 Task: Look for space in Liège, Belgium from 4th August, 2023 to 8th August, 2023 for 1 adult in price range Rs.10000 to Rs.15000. Place can be private room with 1  bedroom having 1 bed and 1 bathroom. Amenities needed are: heating, . Booking option can be shelf check-in. Required host language is English.
Action: Mouse moved to (443, 118)
Screenshot: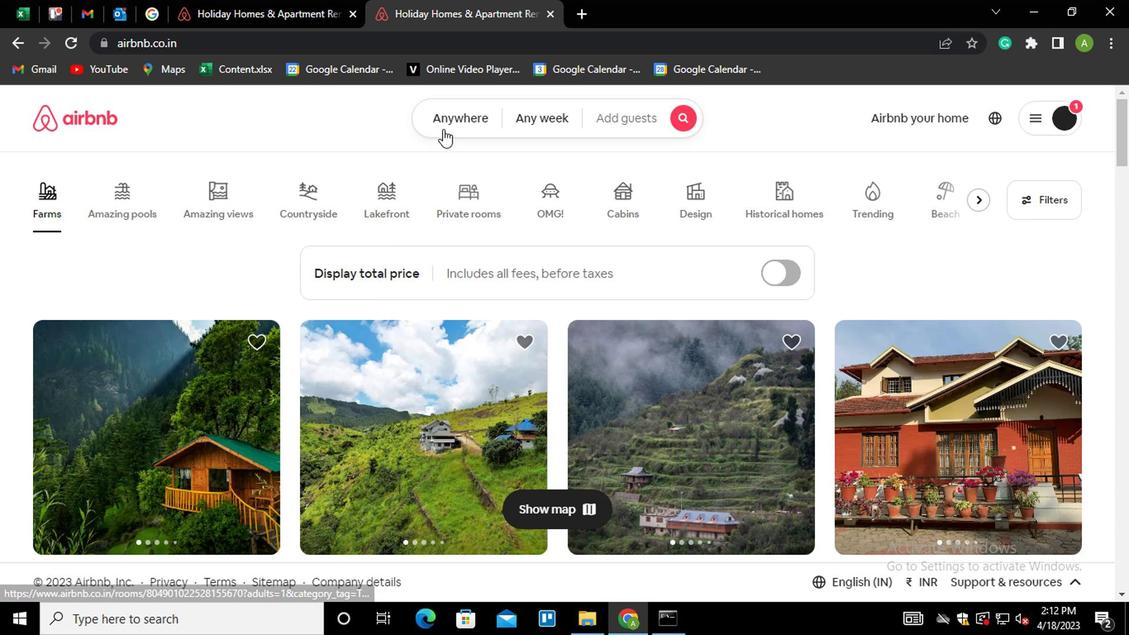 
Action: Mouse pressed left at (443, 118)
Screenshot: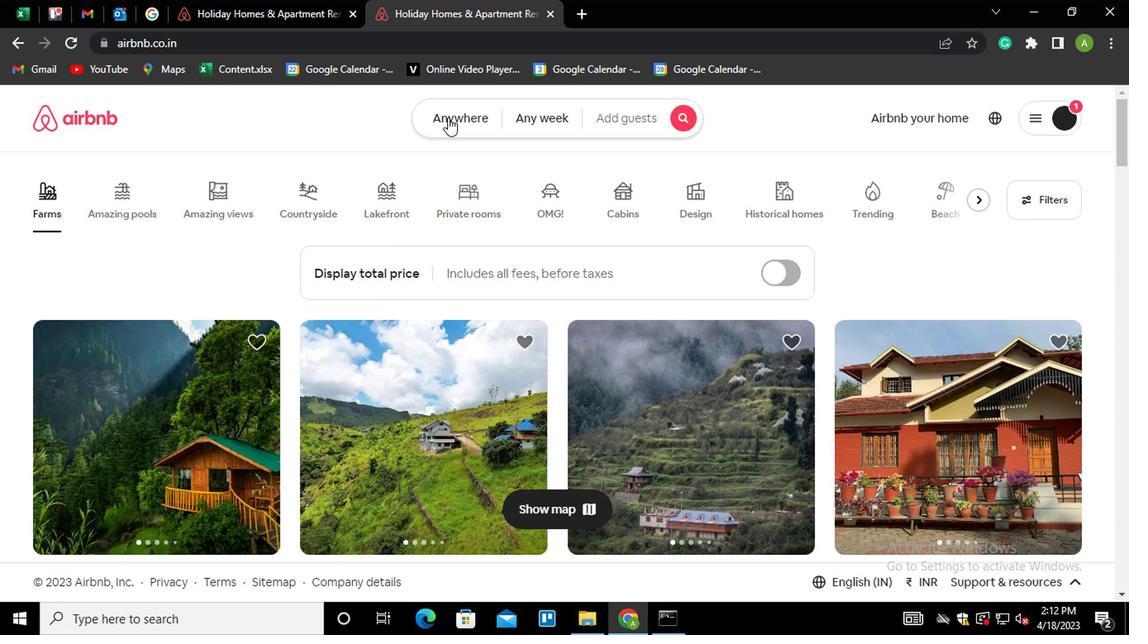 
Action: Mouse moved to (413, 184)
Screenshot: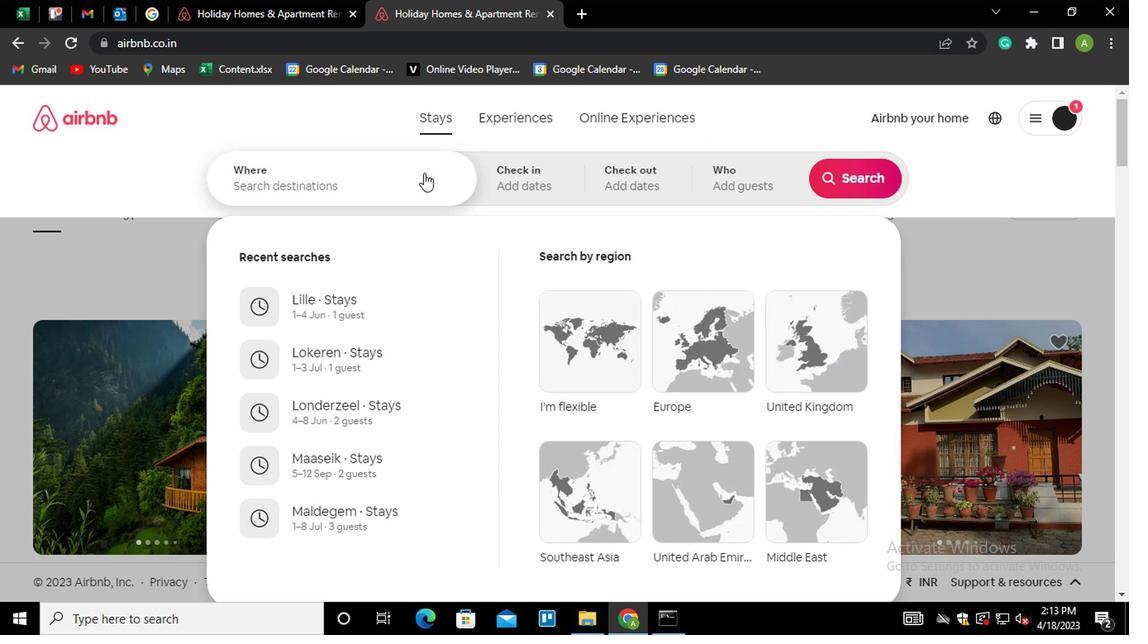 
Action: Mouse pressed left at (413, 184)
Screenshot: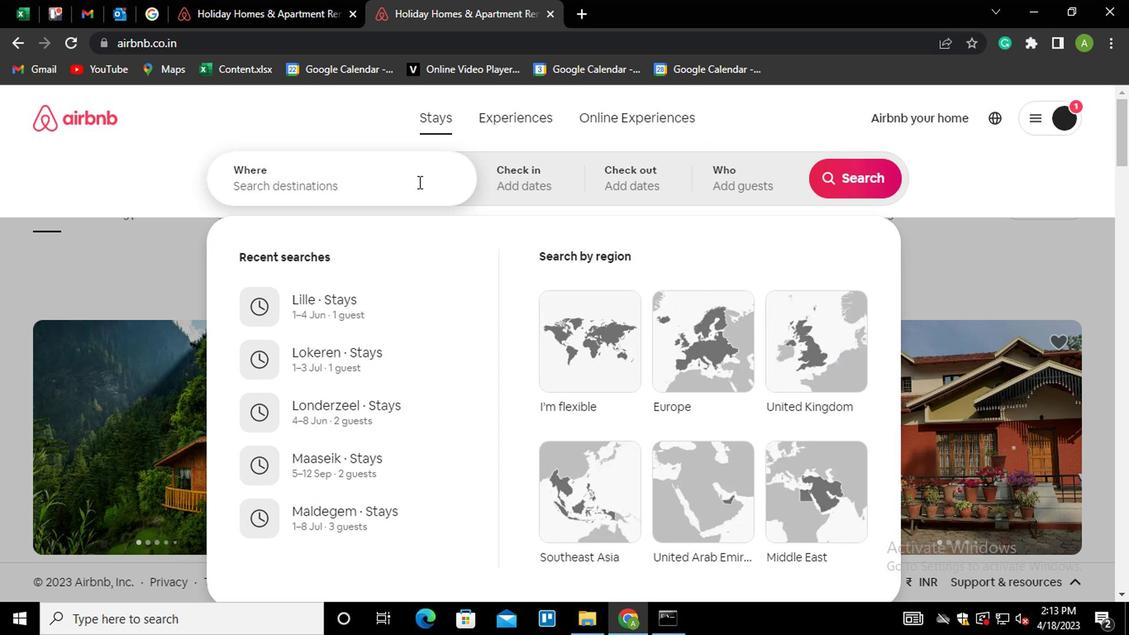 
Action: Key pressed <Key.shift_r>Liege
Screenshot: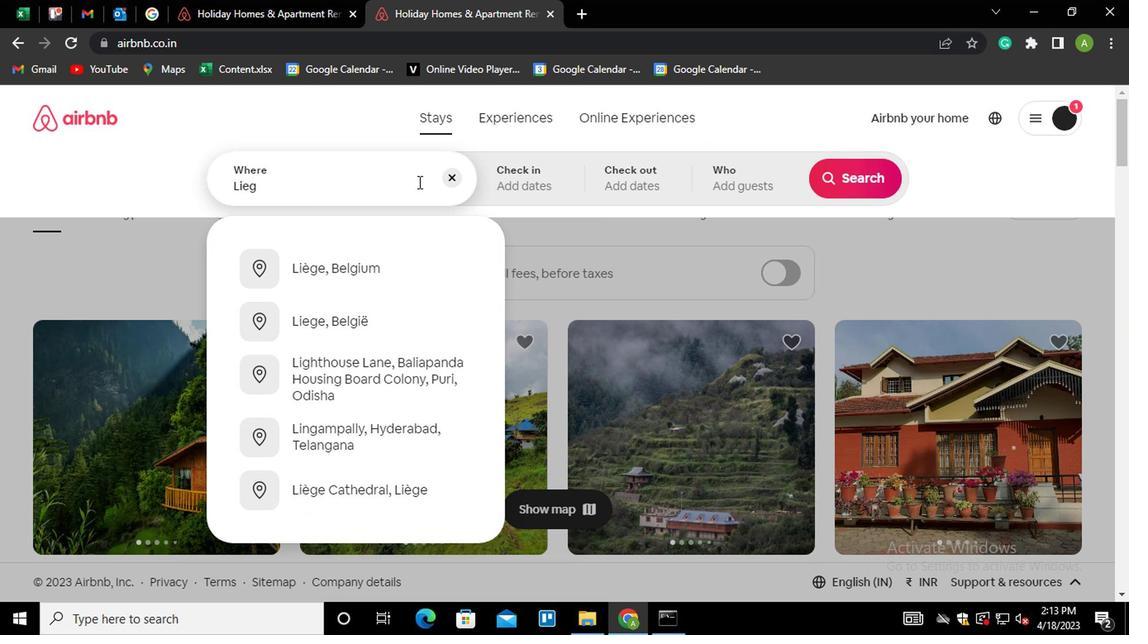 
Action: Mouse moved to (363, 265)
Screenshot: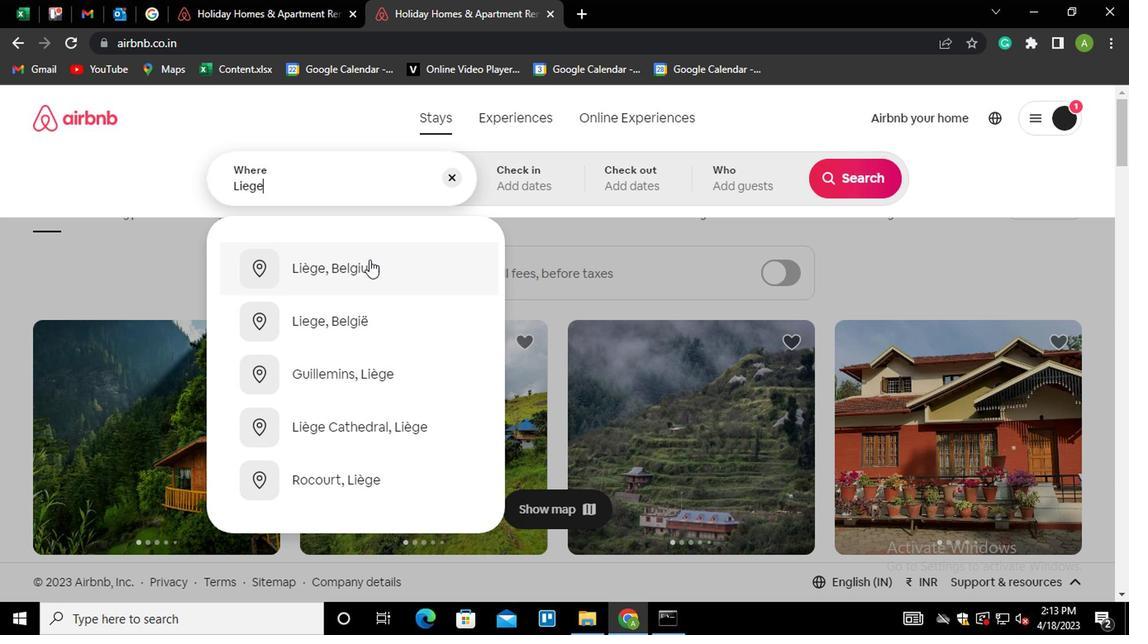 
Action: Mouse pressed left at (363, 265)
Screenshot: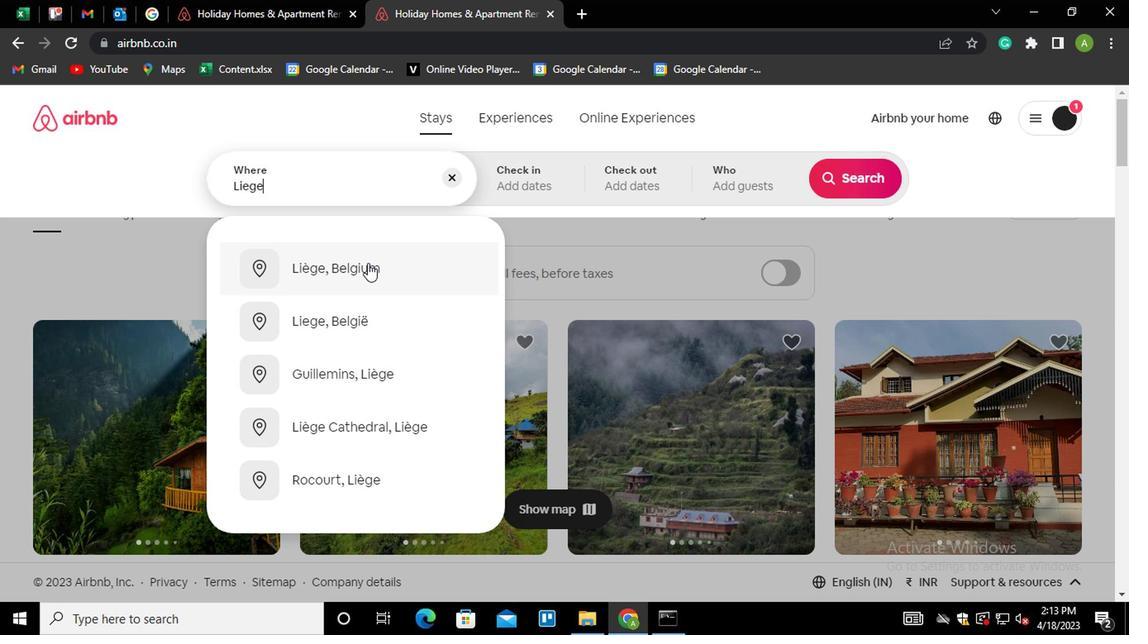 
Action: Mouse moved to (835, 308)
Screenshot: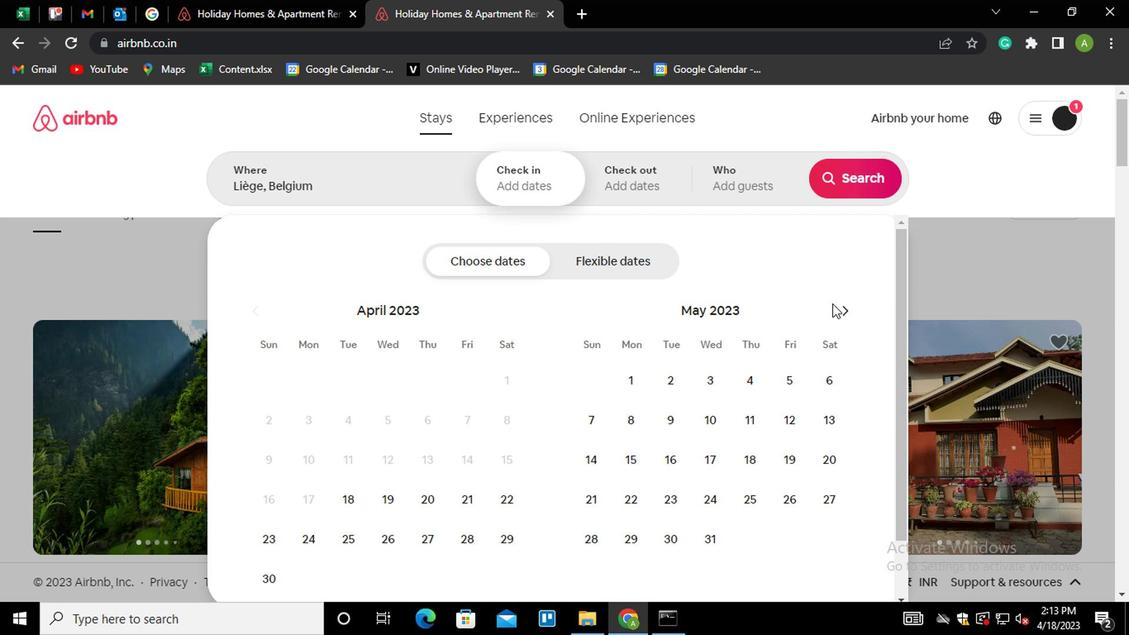 
Action: Mouse pressed left at (835, 308)
Screenshot: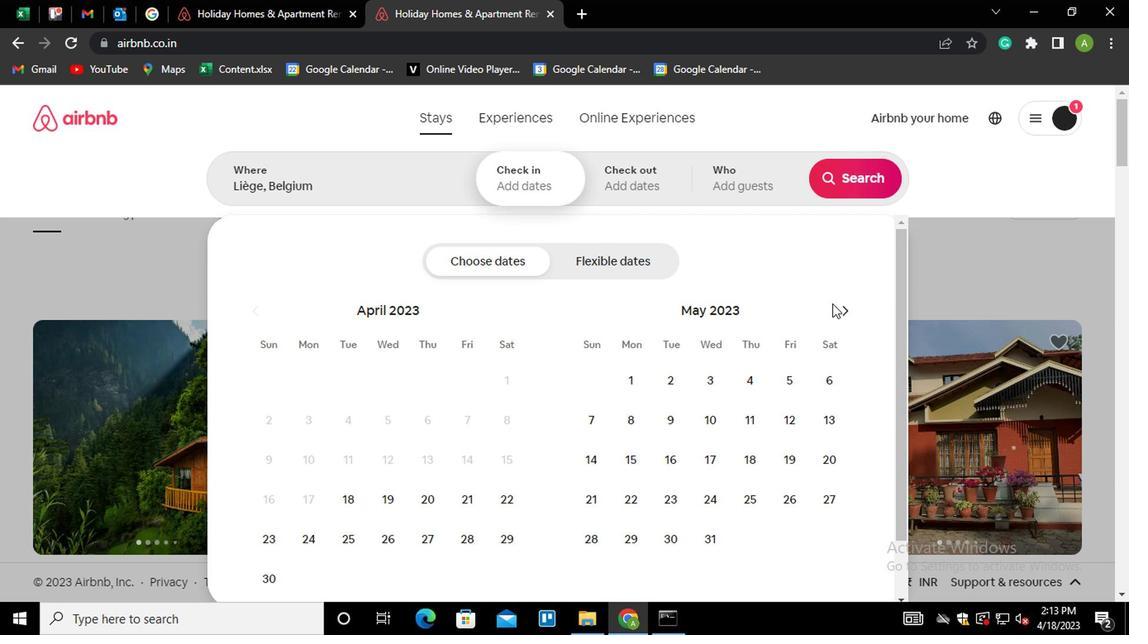 
Action: Mouse pressed left at (835, 308)
Screenshot: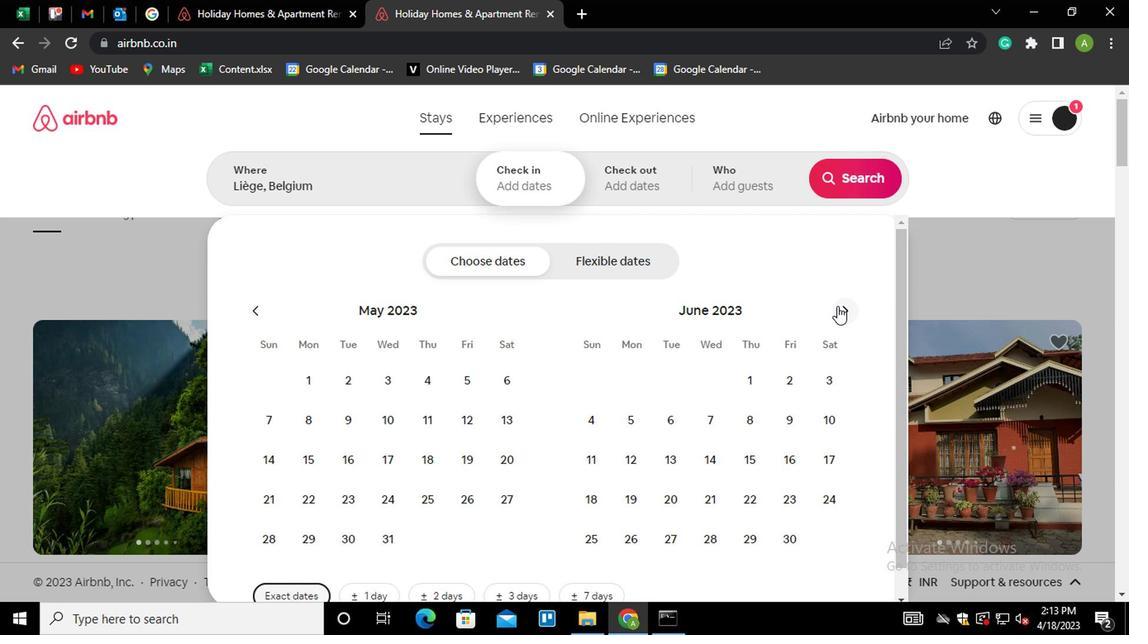 
Action: Mouse pressed left at (835, 308)
Screenshot: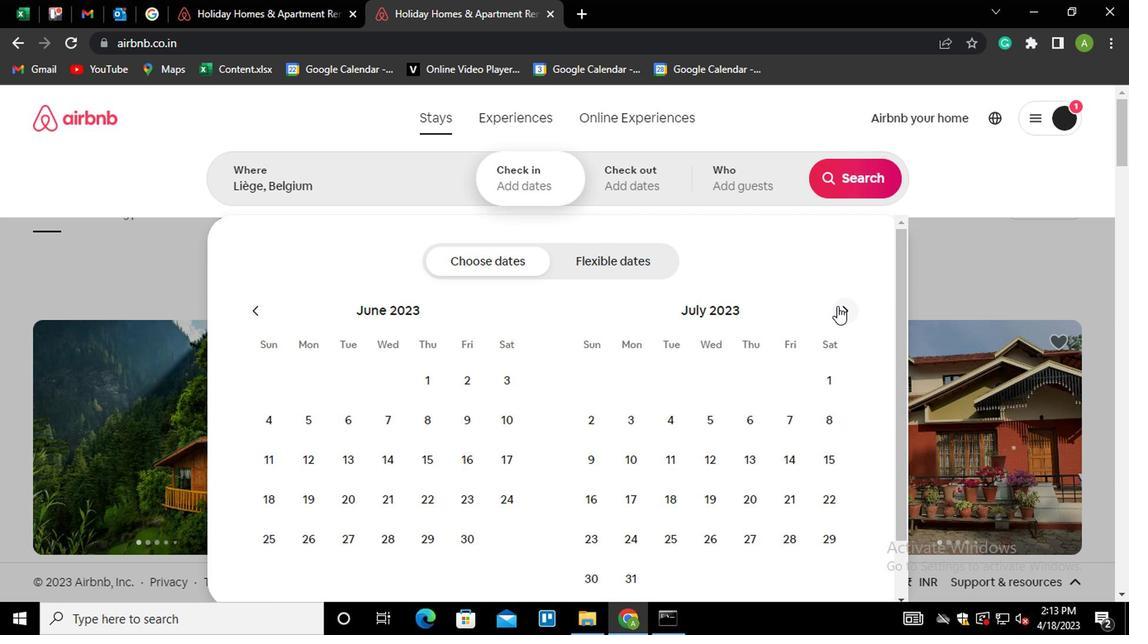 
Action: Mouse moved to (780, 377)
Screenshot: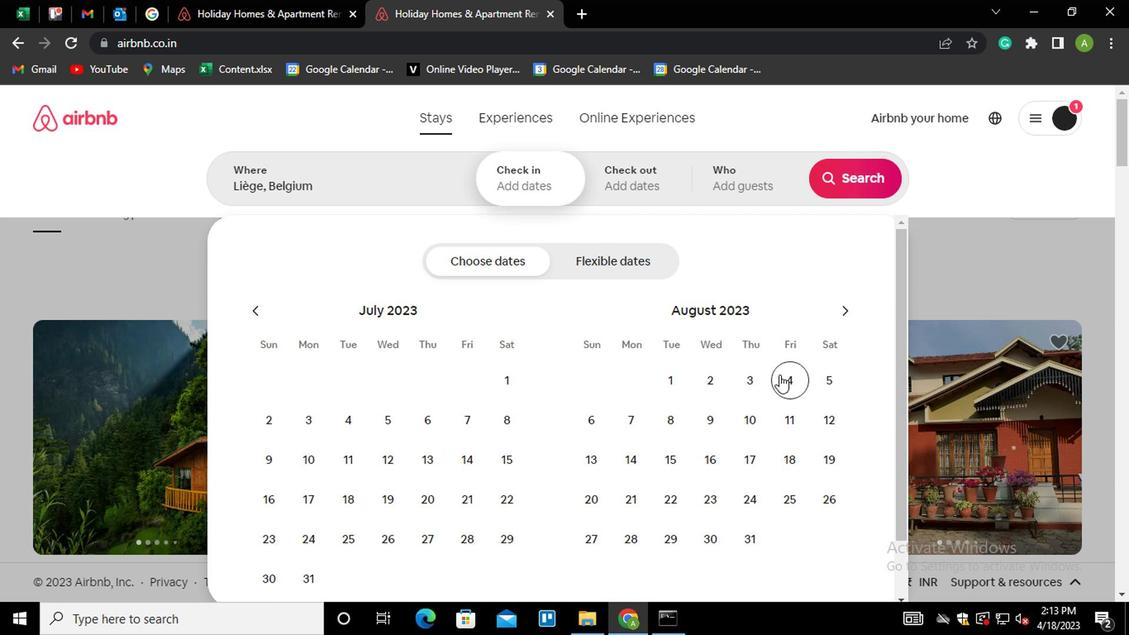 
Action: Mouse pressed left at (780, 377)
Screenshot: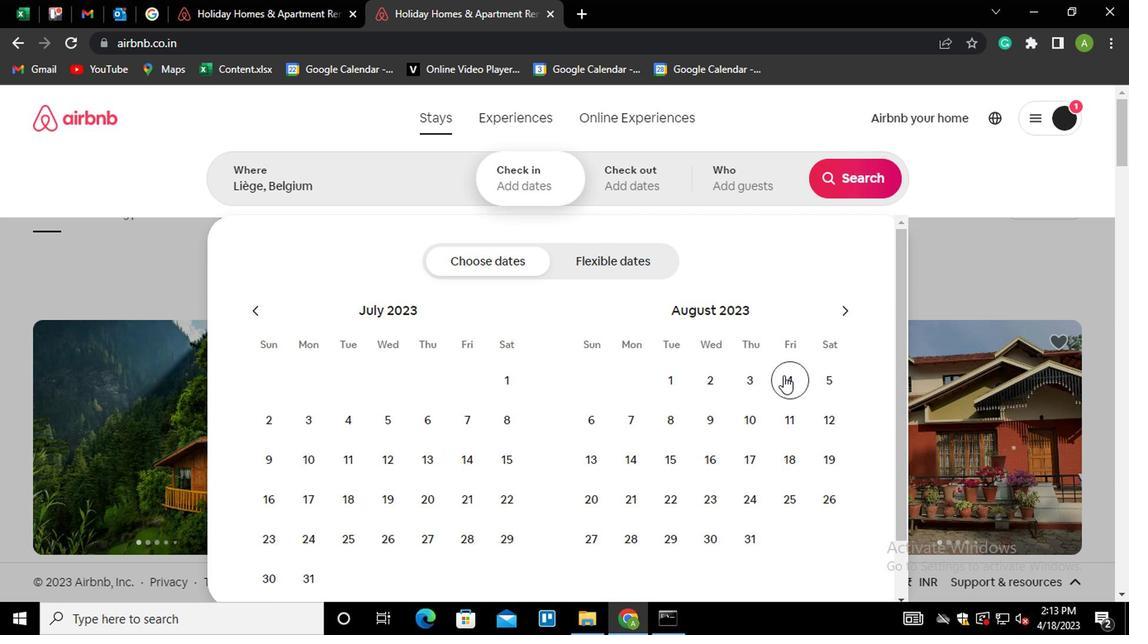 
Action: Mouse moved to (671, 416)
Screenshot: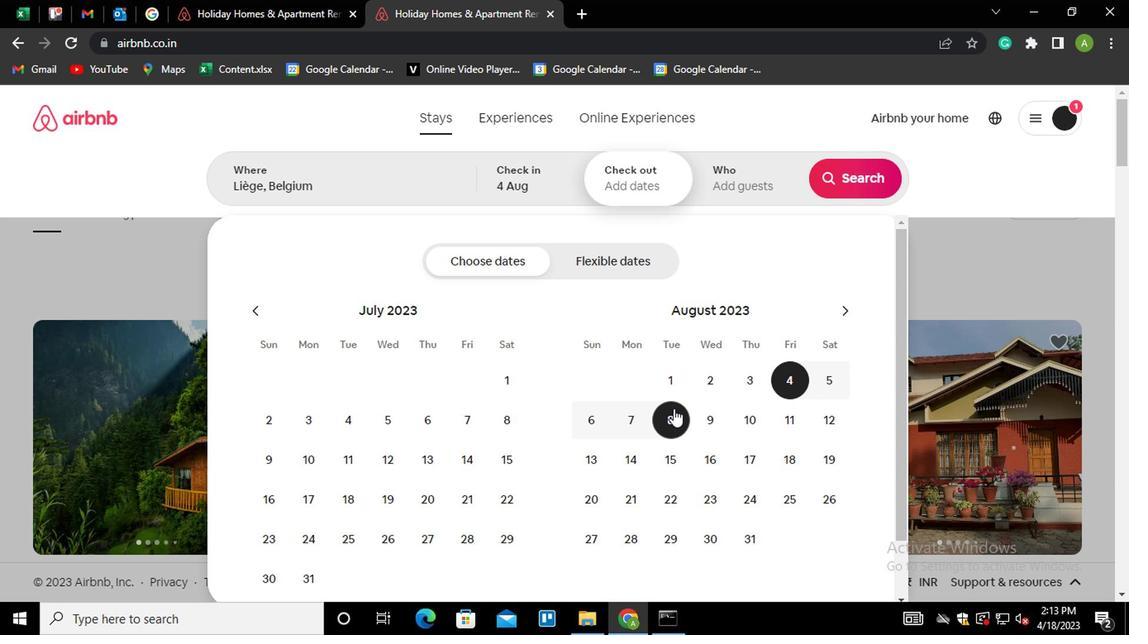 
Action: Mouse pressed left at (671, 416)
Screenshot: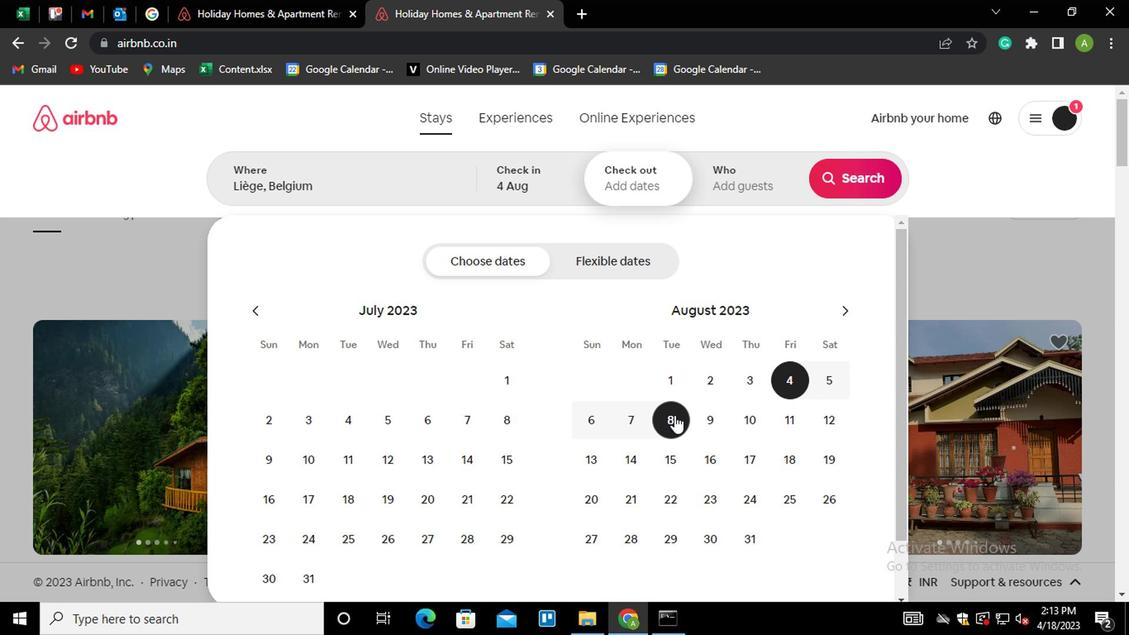 
Action: Mouse moved to (724, 192)
Screenshot: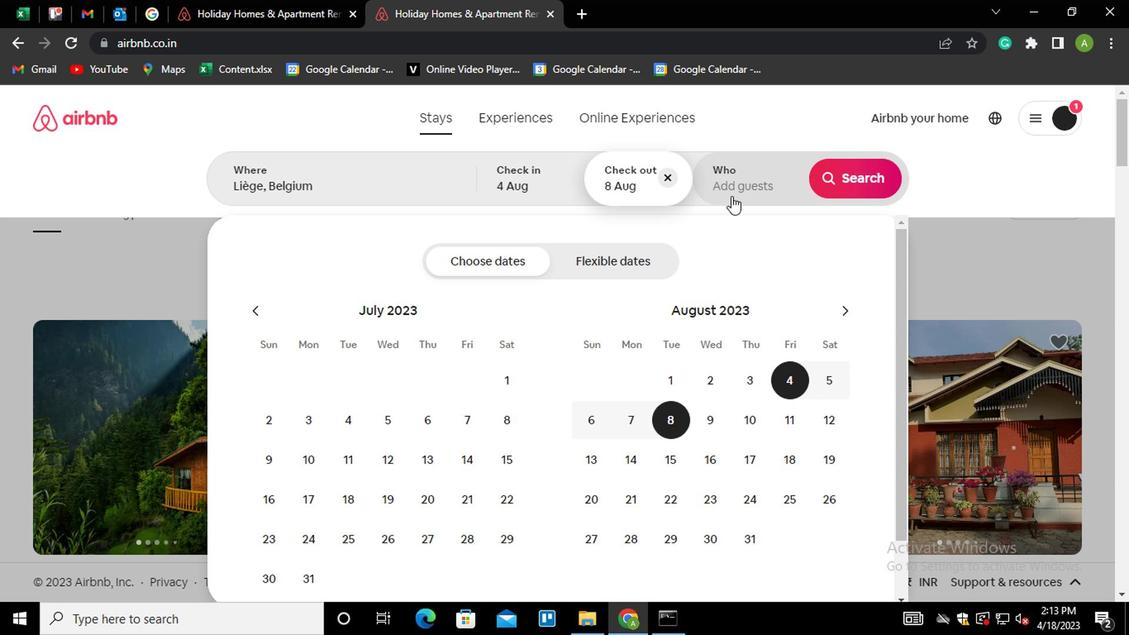
Action: Mouse pressed left at (724, 192)
Screenshot: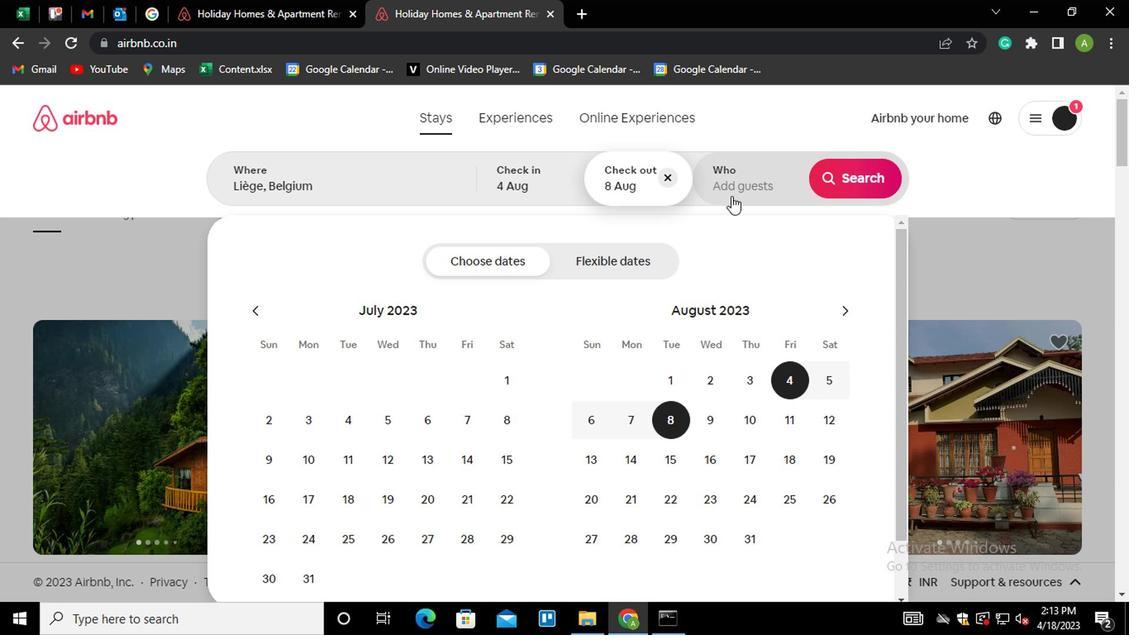 
Action: Mouse moved to (852, 267)
Screenshot: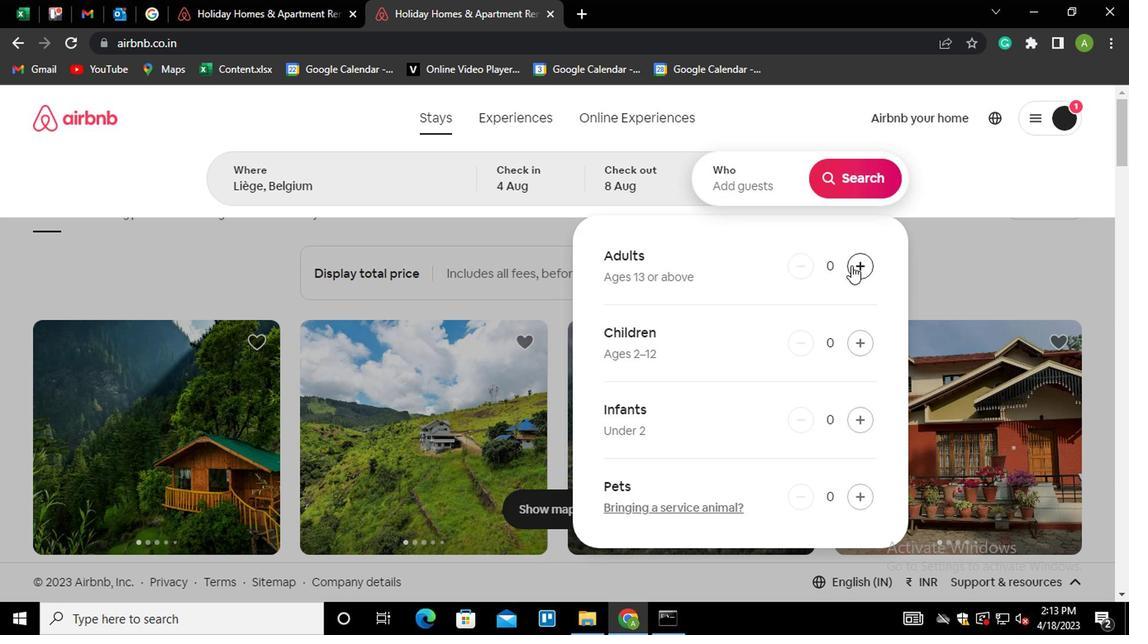 
Action: Mouse pressed left at (852, 267)
Screenshot: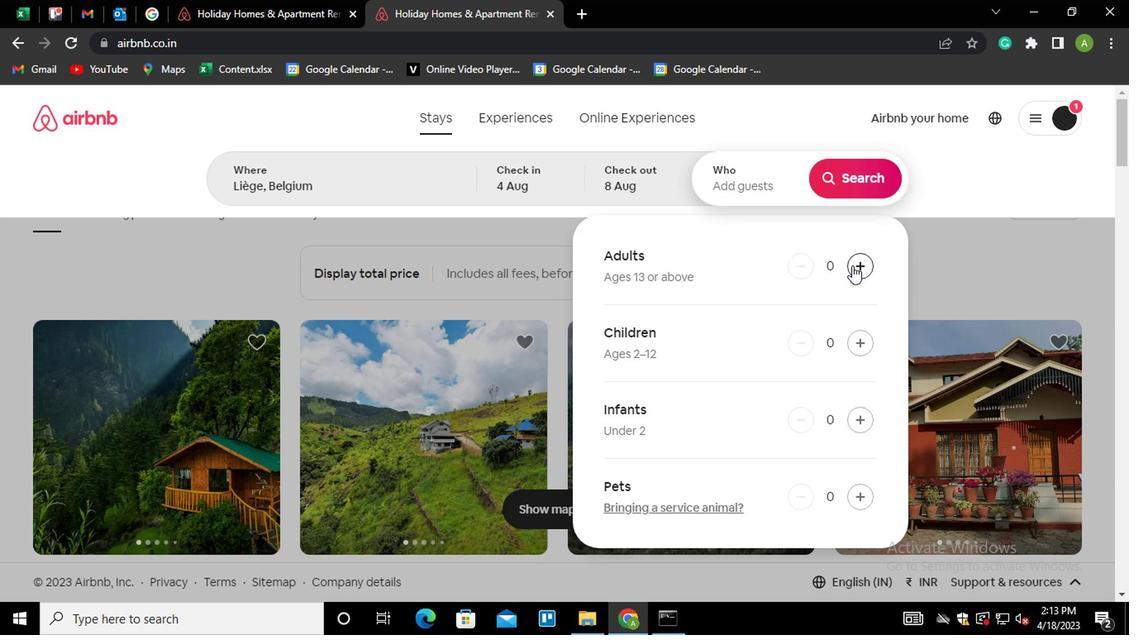 
Action: Mouse moved to (847, 172)
Screenshot: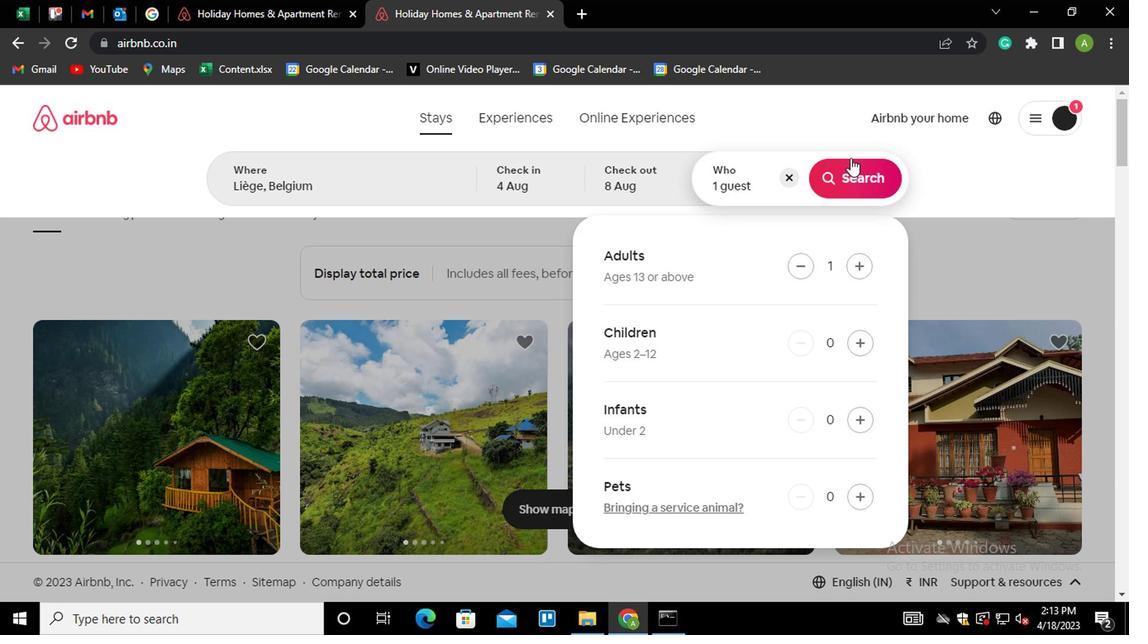 
Action: Mouse pressed left at (847, 172)
Screenshot: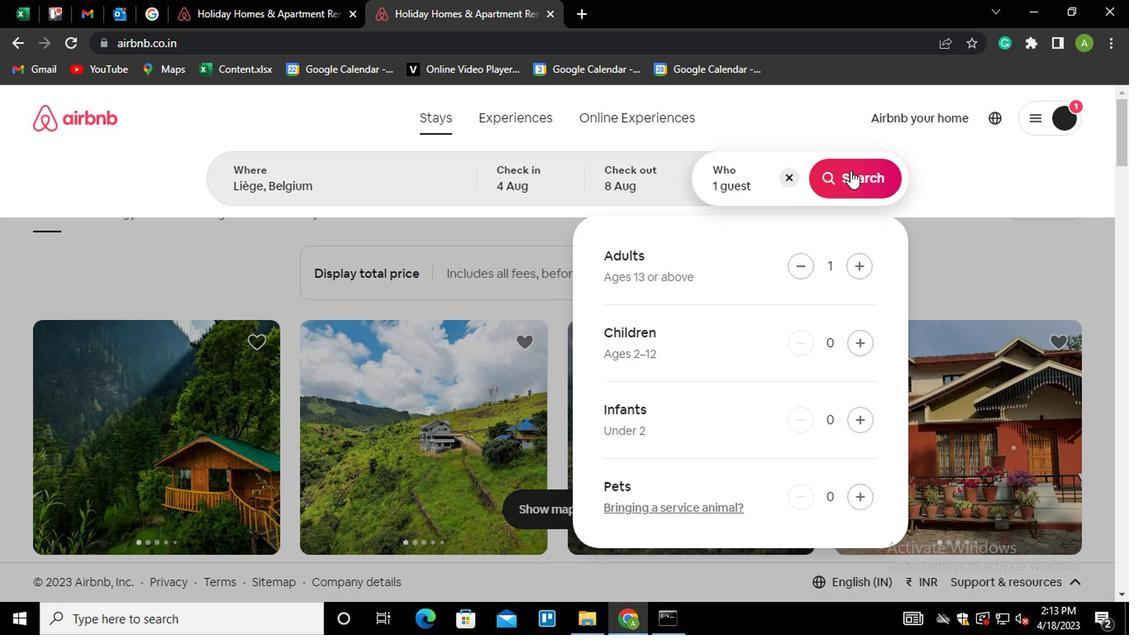 
Action: Mouse moved to (1057, 181)
Screenshot: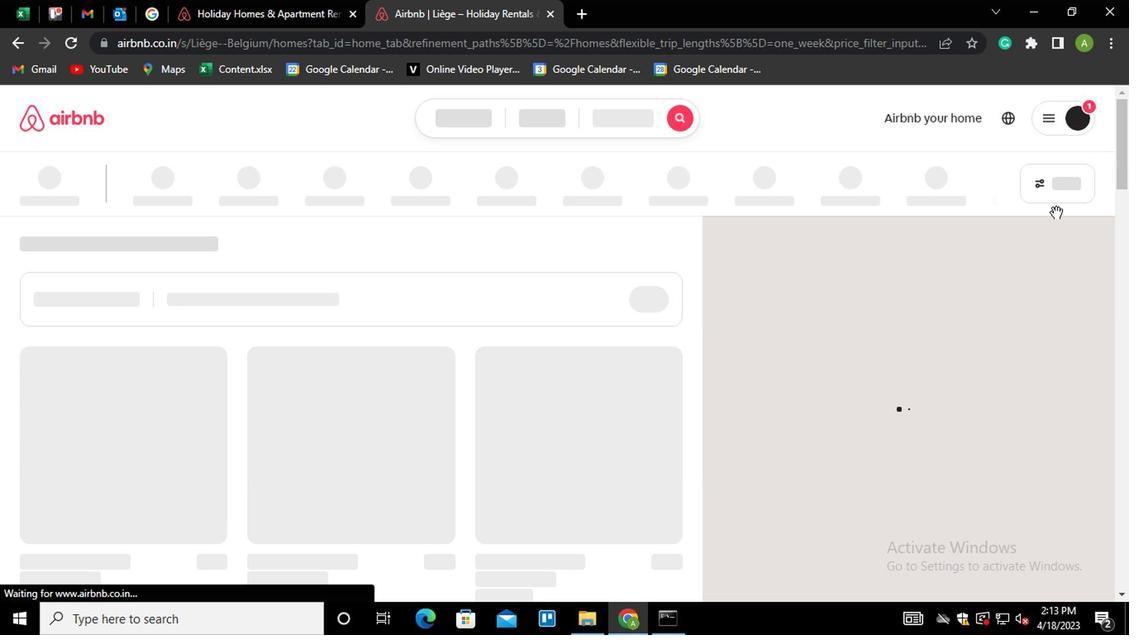 
Action: Mouse pressed left at (1057, 181)
Screenshot: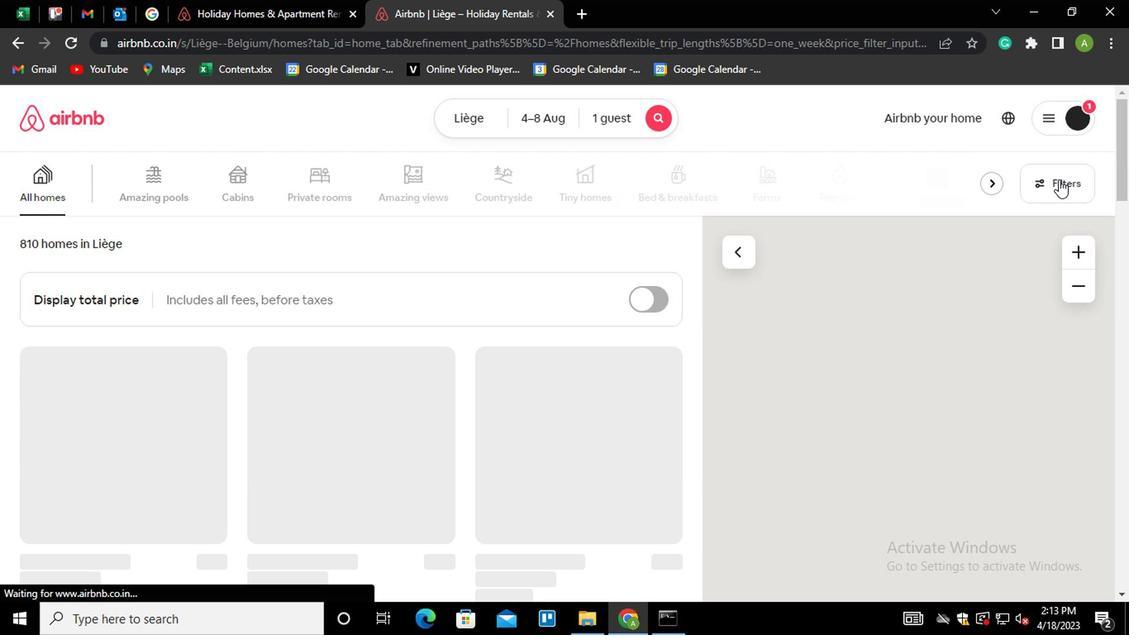 
Action: Mouse moved to (408, 399)
Screenshot: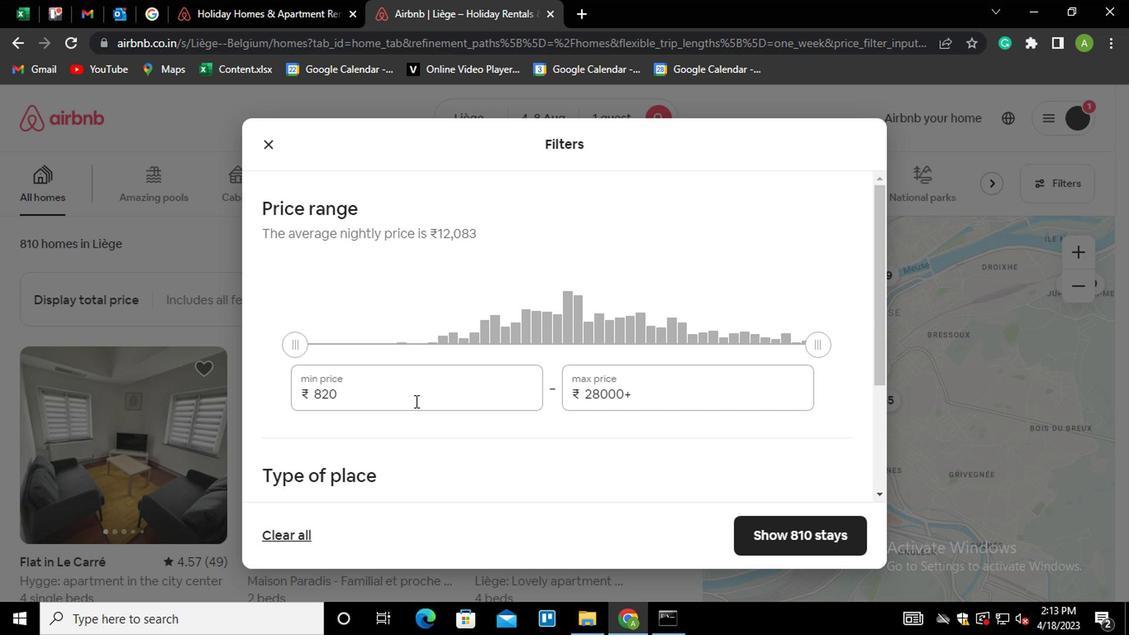 
Action: Mouse pressed left at (408, 399)
Screenshot: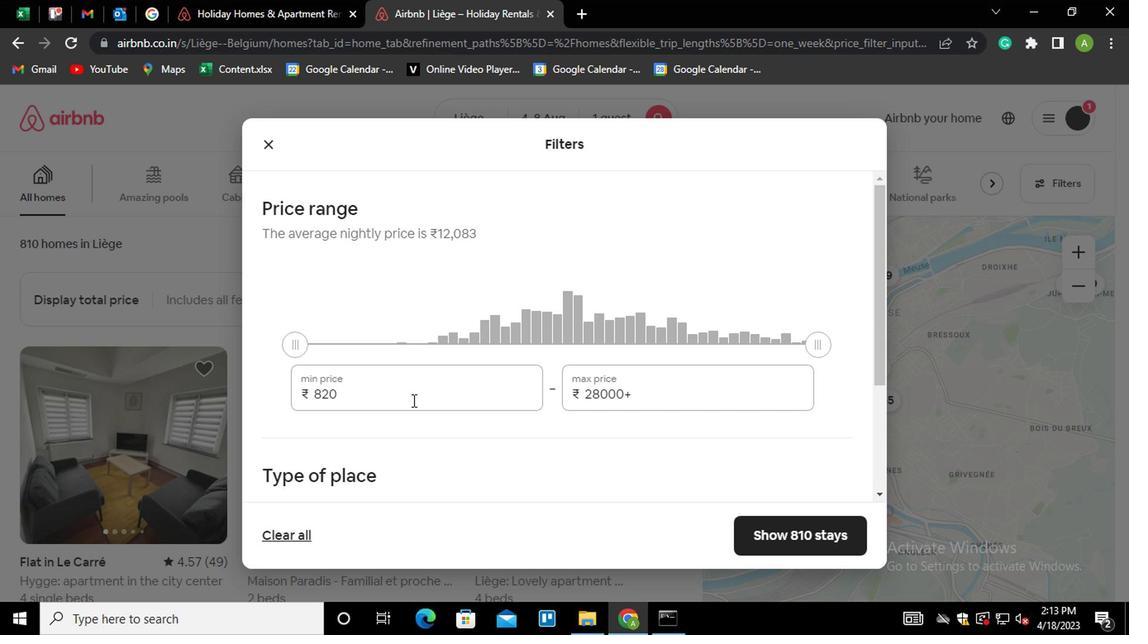 
Action: Mouse moved to (406, 398)
Screenshot: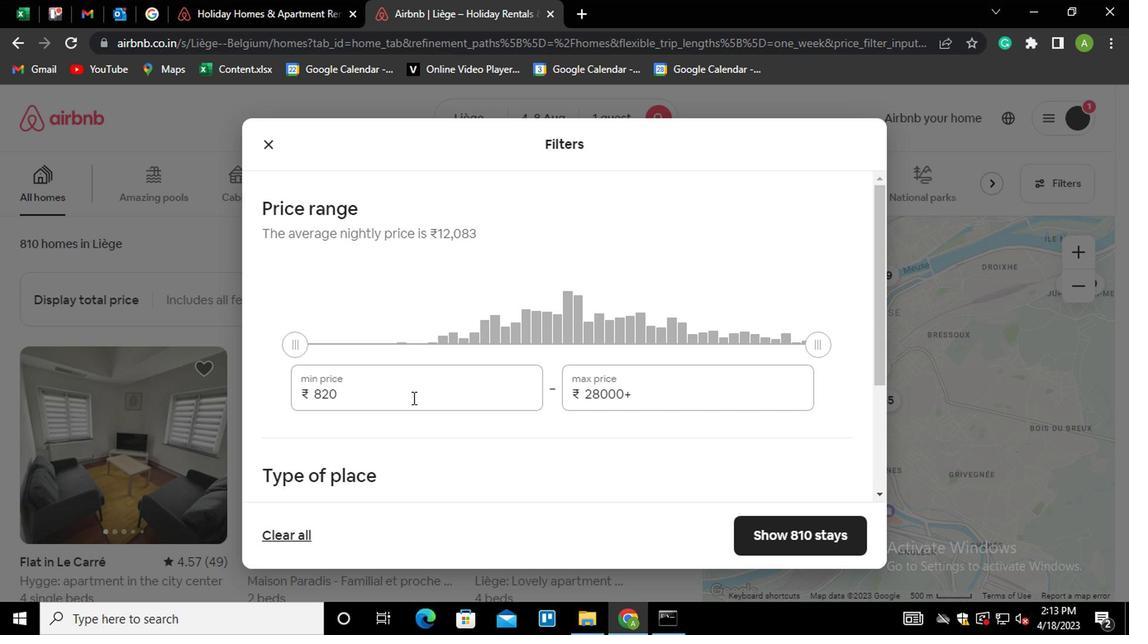 
Action: Key pressed <Key.shift_r><Key.home>10000
Screenshot: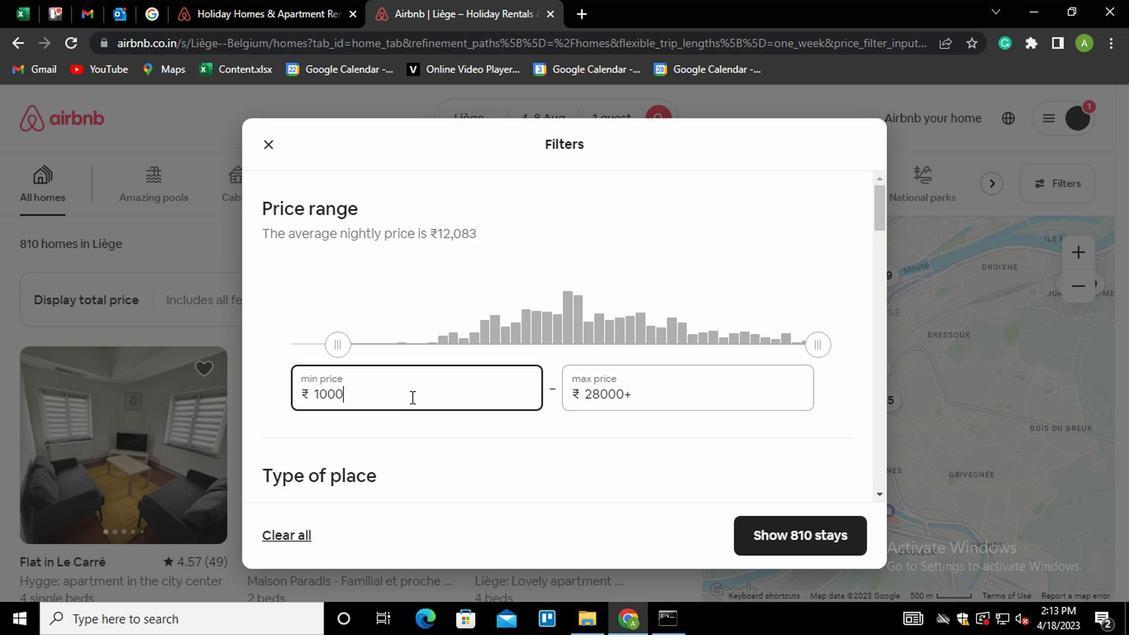 
Action: Mouse moved to (645, 402)
Screenshot: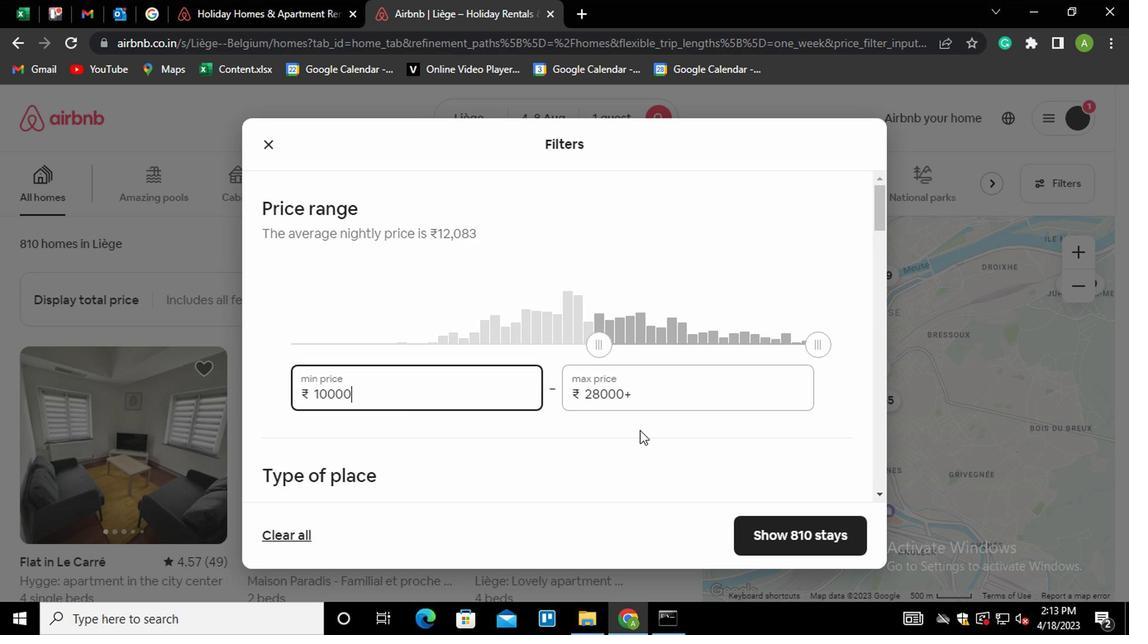 
Action: Mouse pressed left at (645, 402)
Screenshot: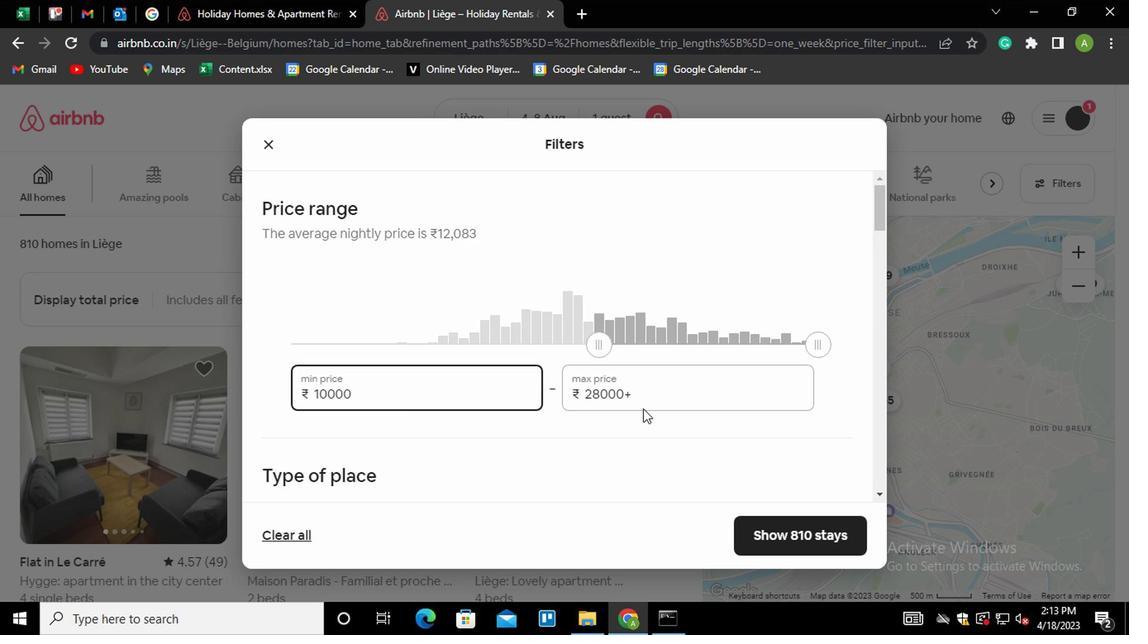 
Action: Mouse moved to (648, 402)
Screenshot: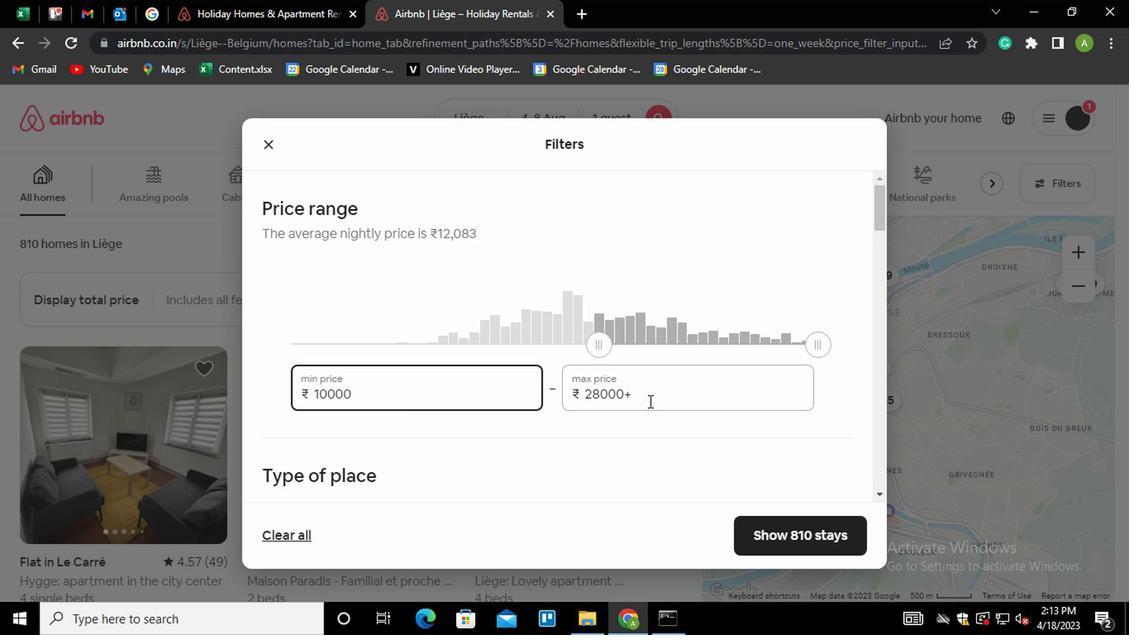 
Action: Key pressed <Key.shift_r><Key.home>15000
Screenshot: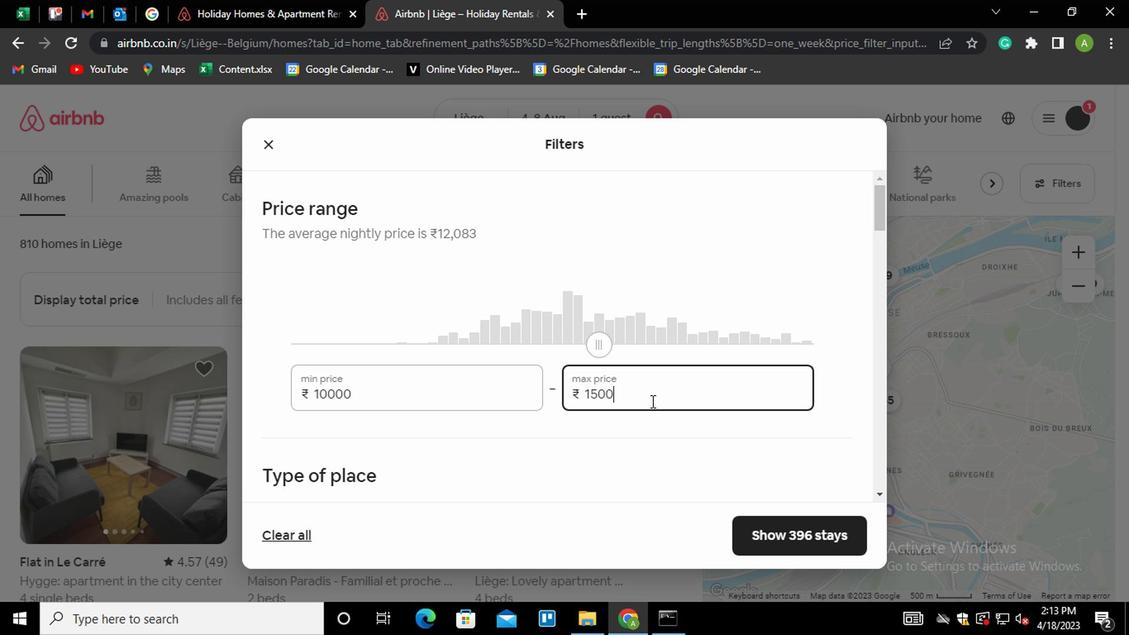 
Action: Mouse moved to (669, 416)
Screenshot: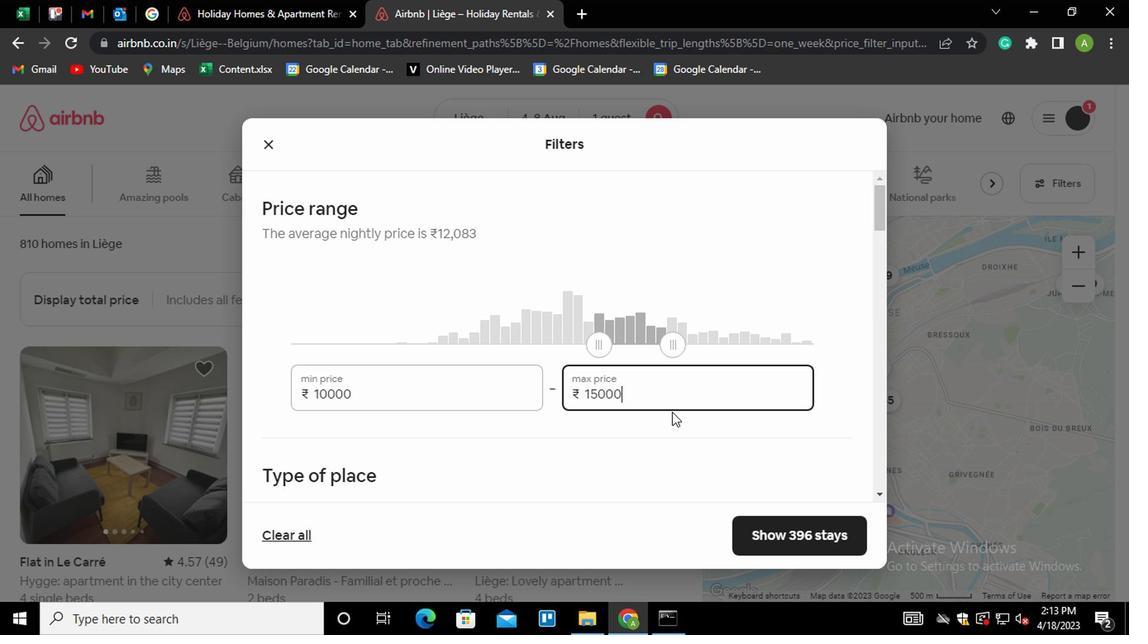 
Action: Mouse scrolled (669, 415) with delta (0, -1)
Screenshot: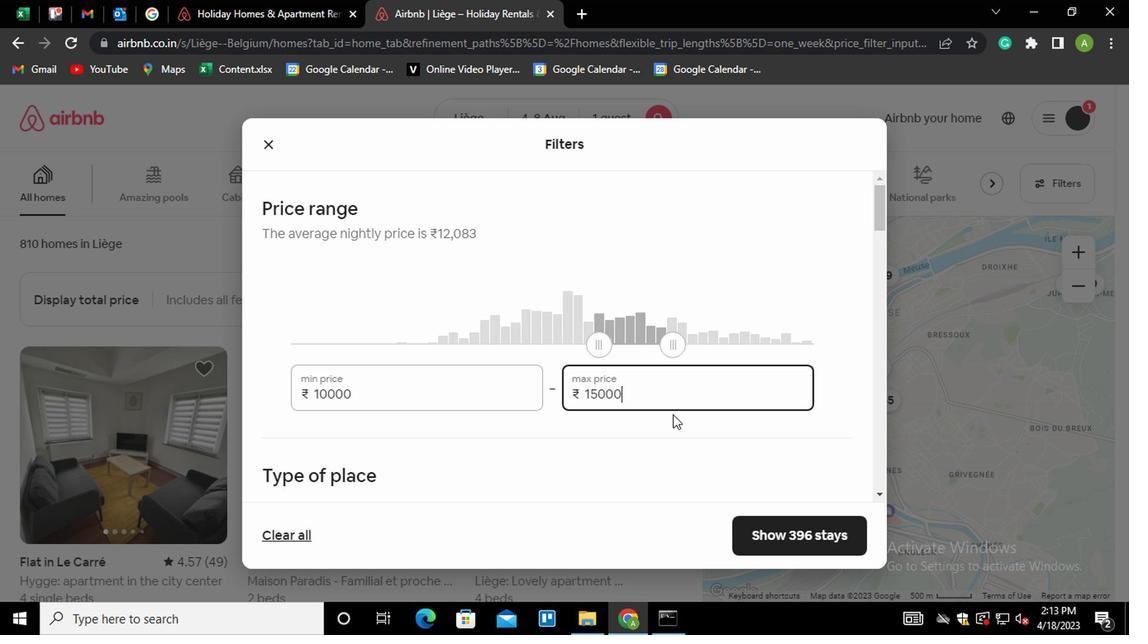 
Action: Mouse moved to (633, 427)
Screenshot: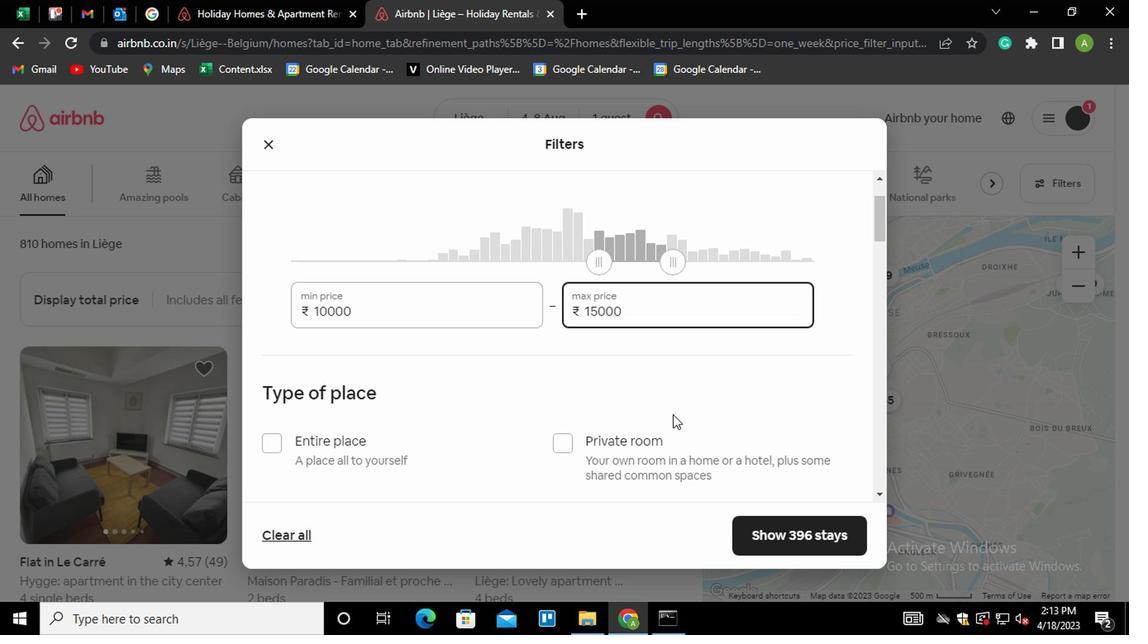 
Action: Mouse scrolled (633, 426) with delta (0, 0)
Screenshot: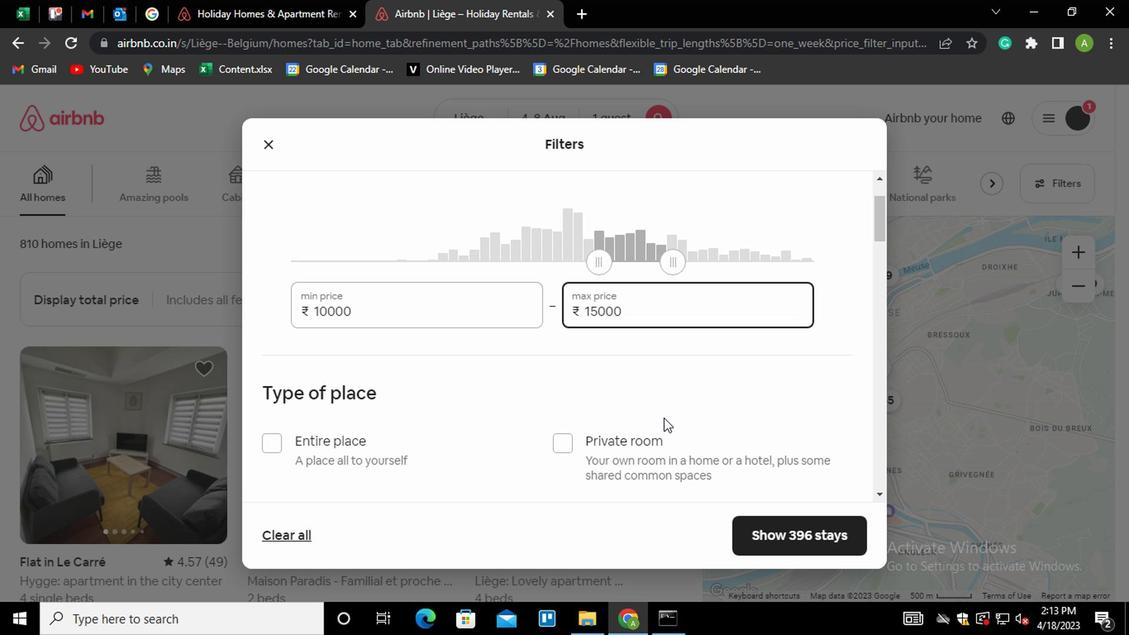 
Action: Mouse moved to (623, 431)
Screenshot: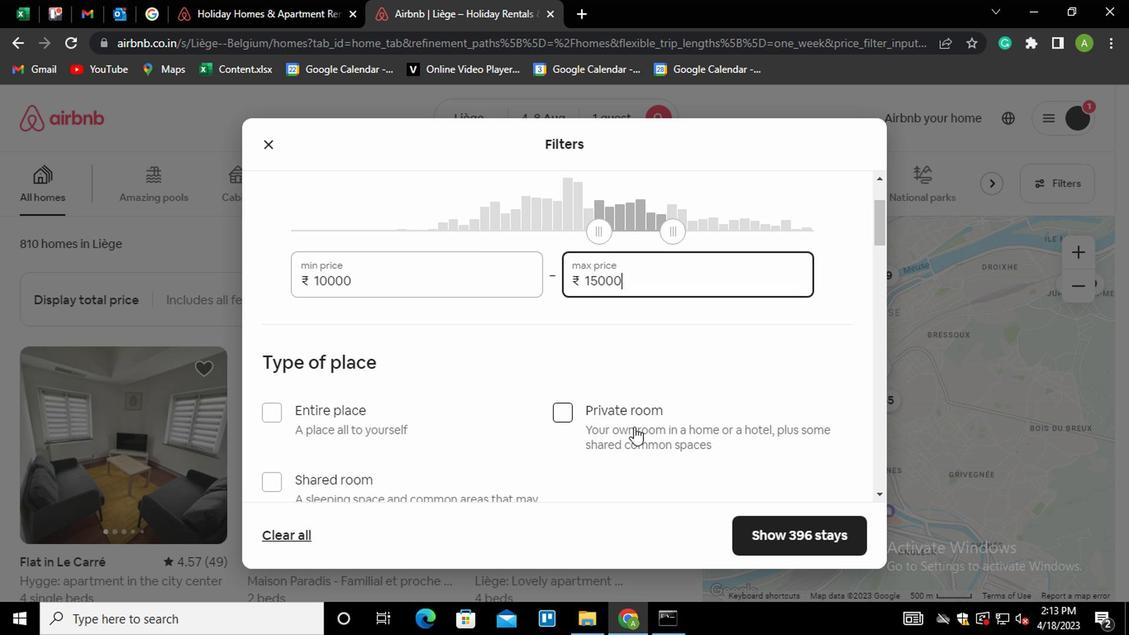 
Action: Mouse scrolled (623, 431) with delta (0, 0)
Screenshot: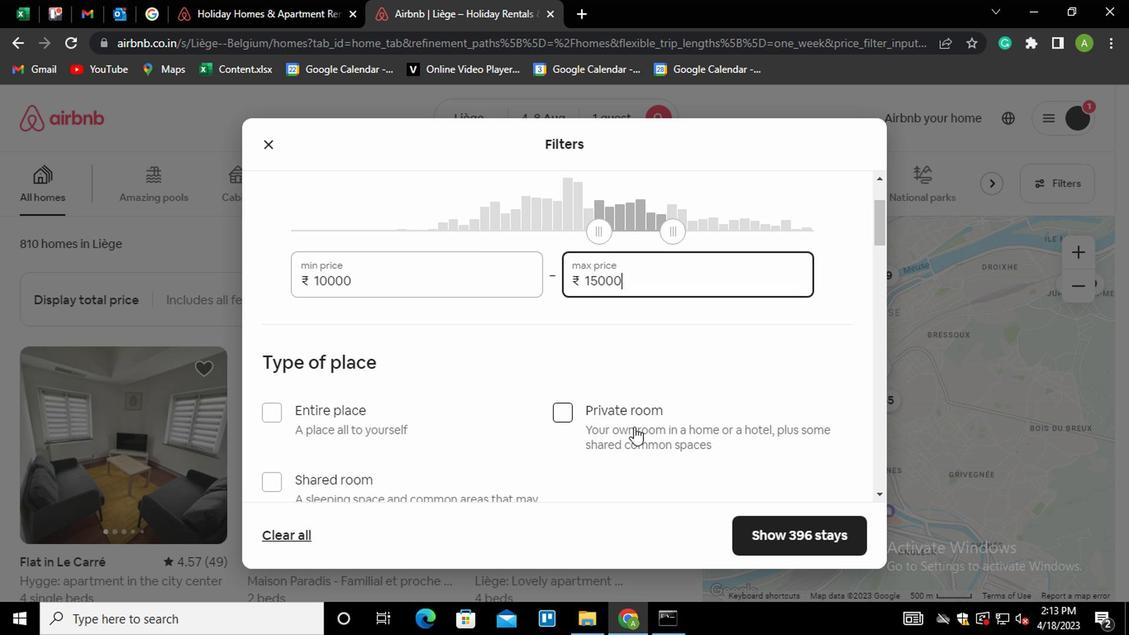 
Action: Mouse moved to (552, 279)
Screenshot: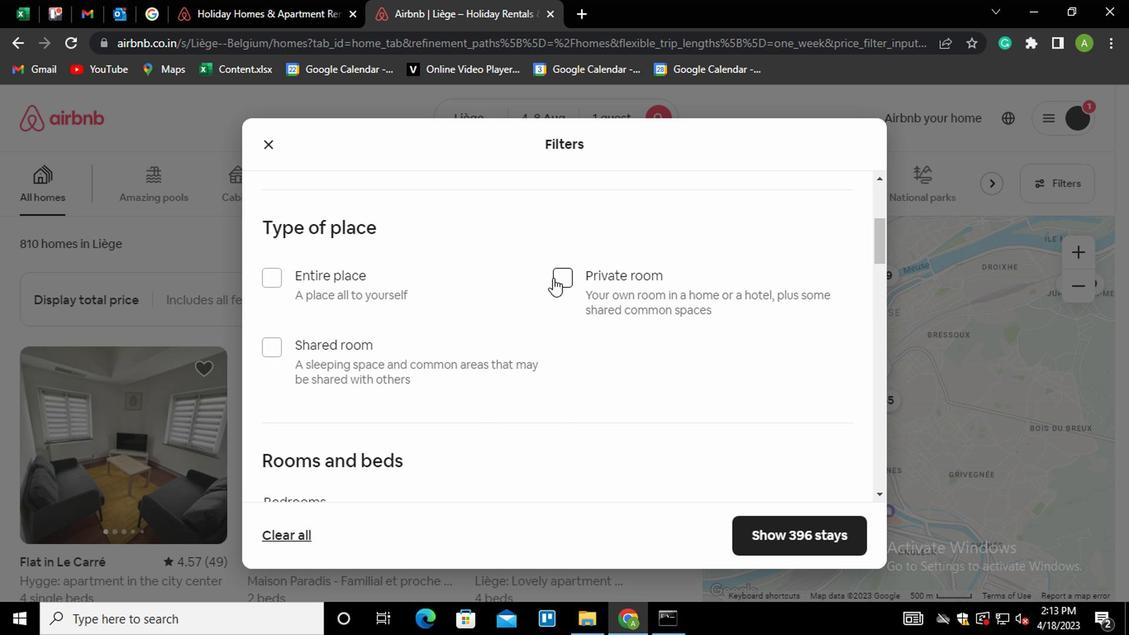 
Action: Mouse pressed left at (552, 279)
Screenshot: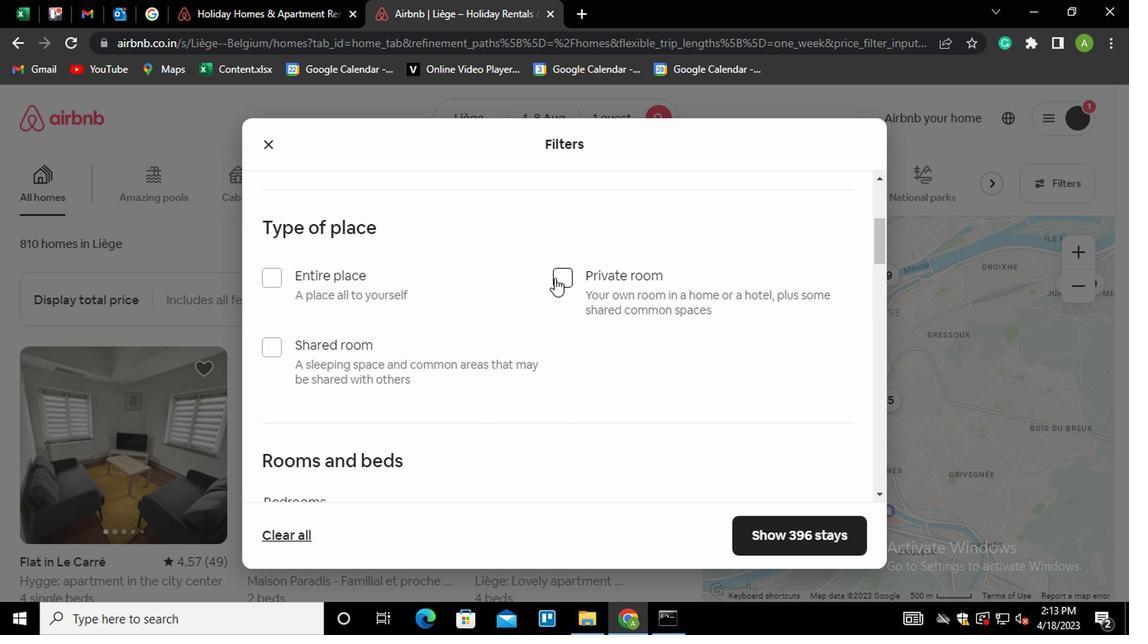 
Action: Mouse moved to (564, 308)
Screenshot: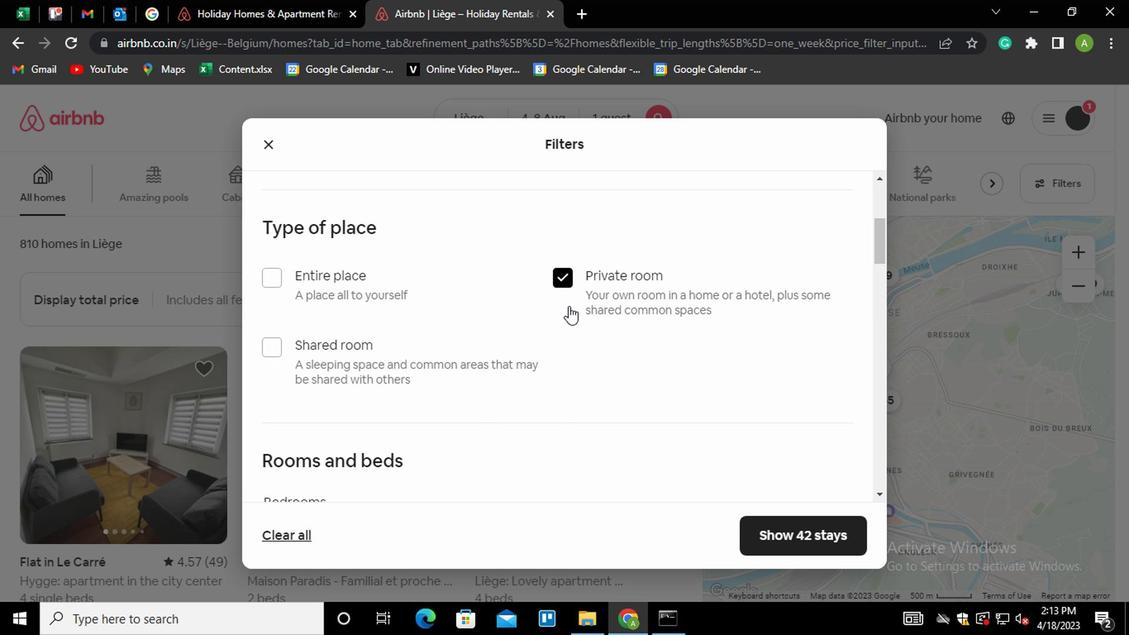 
Action: Mouse scrolled (564, 306) with delta (0, -1)
Screenshot: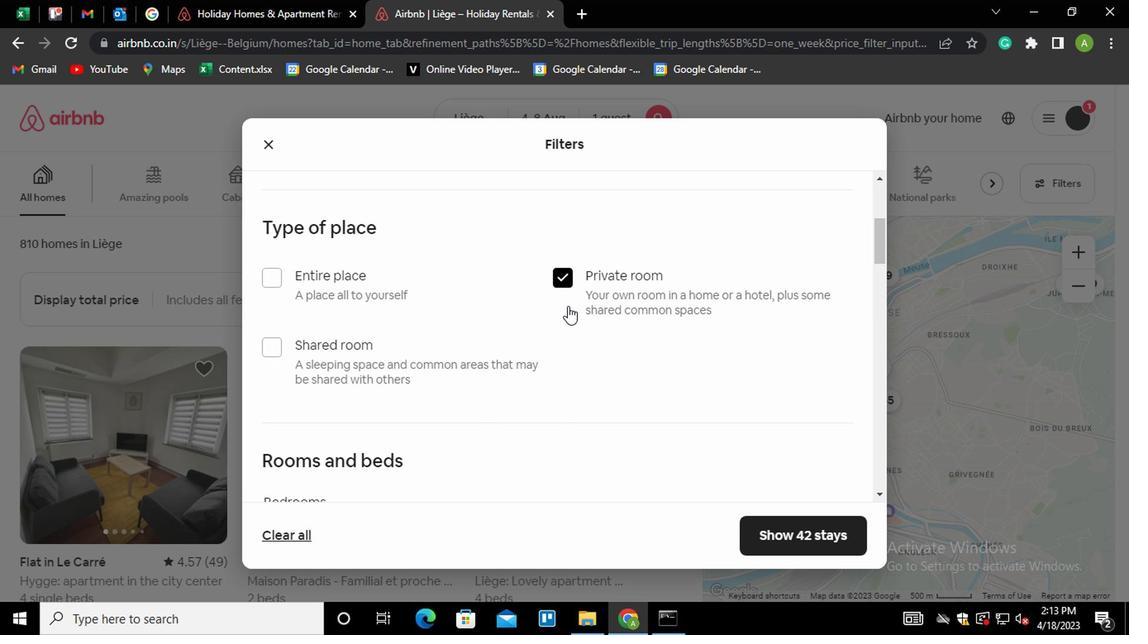 
Action: Mouse moved to (563, 298)
Screenshot: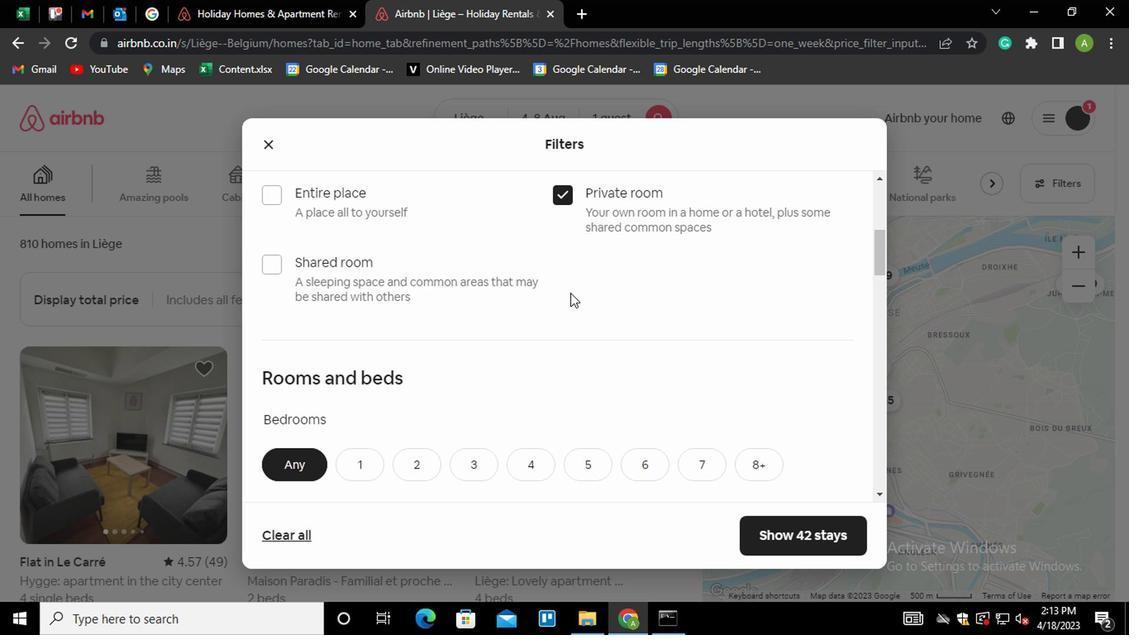 
Action: Mouse scrolled (563, 296) with delta (0, -1)
Screenshot: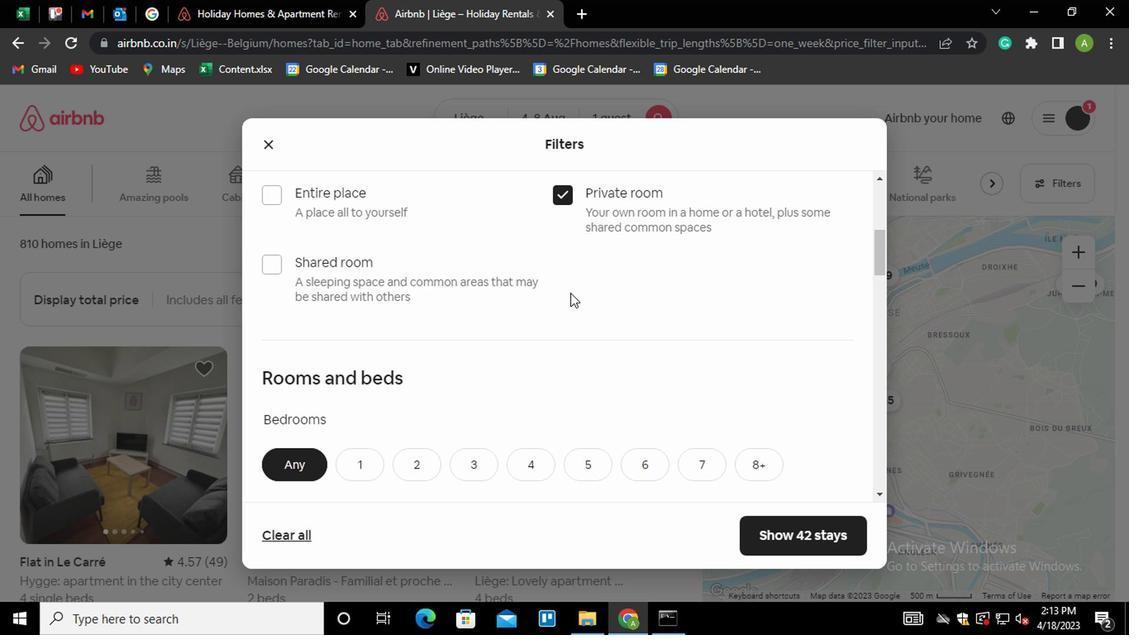 
Action: Mouse moved to (563, 298)
Screenshot: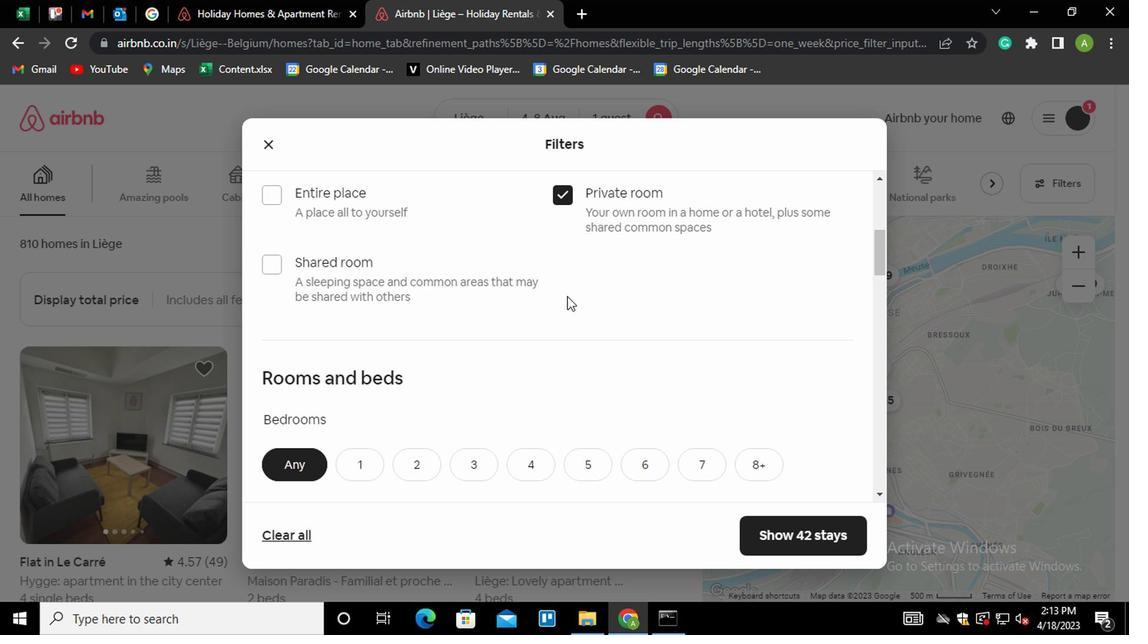 
Action: Mouse scrolled (563, 296) with delta (0, -1)
Screenshot: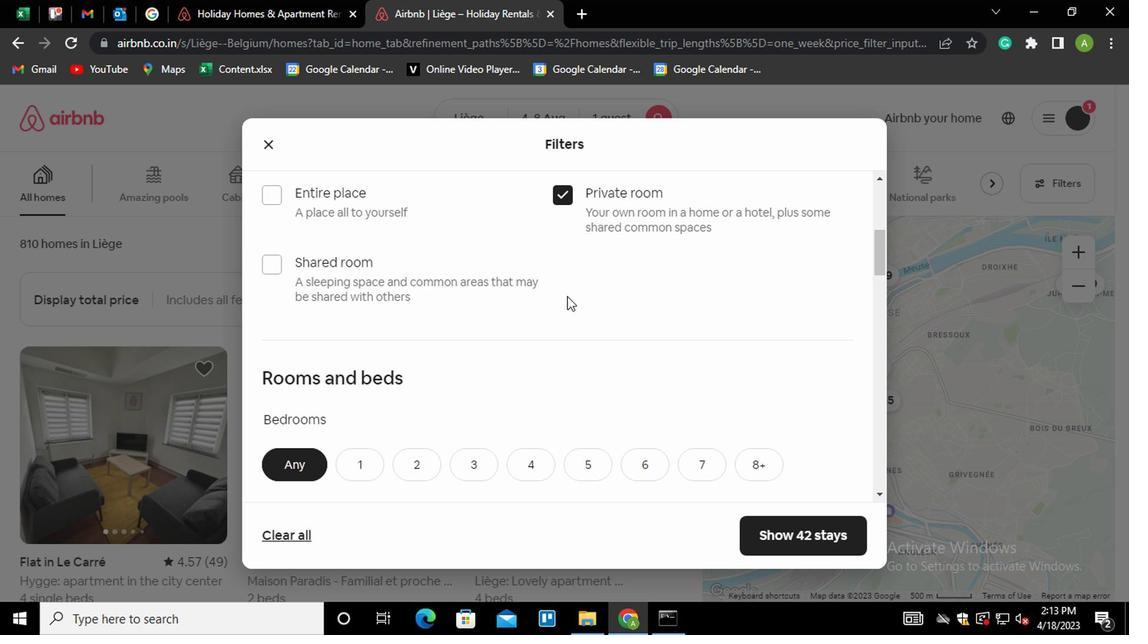 
Action: Mouse moved to (359, 308)
Screenshot: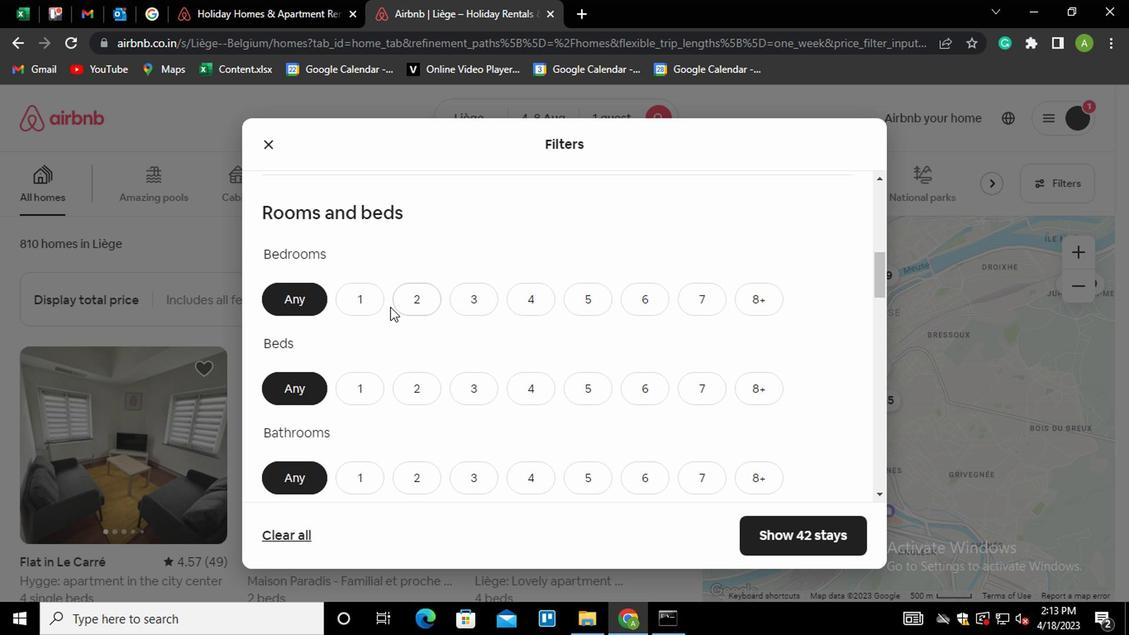 
Action: Mouse pressed left at (359, 308)
Screenshot: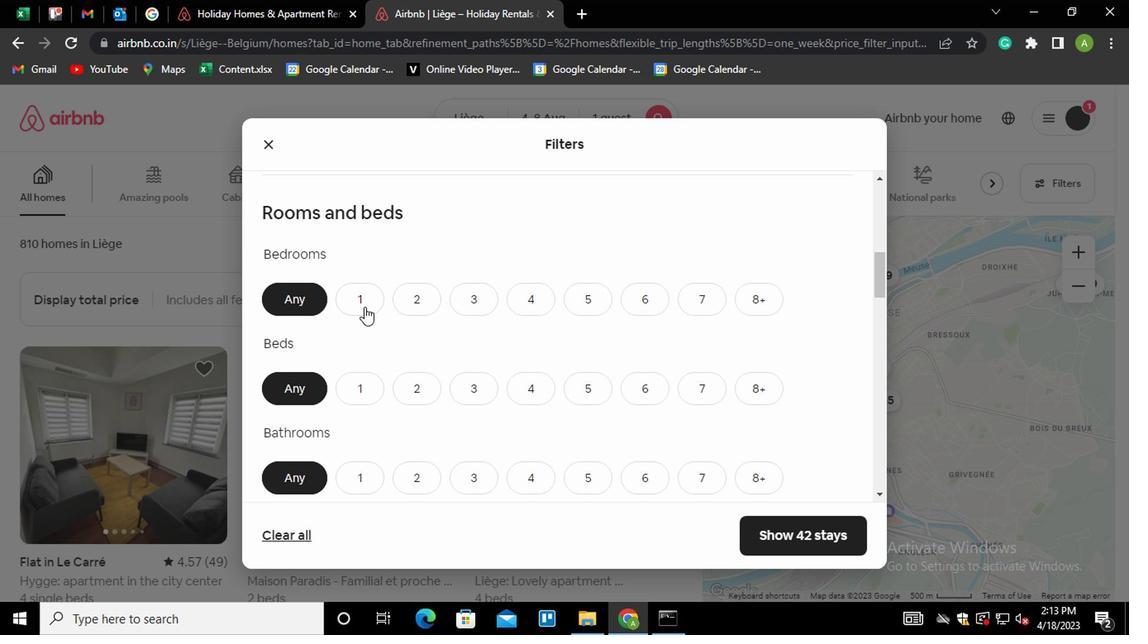 
Action: Mouse moved to (357, 388)
Screenshot: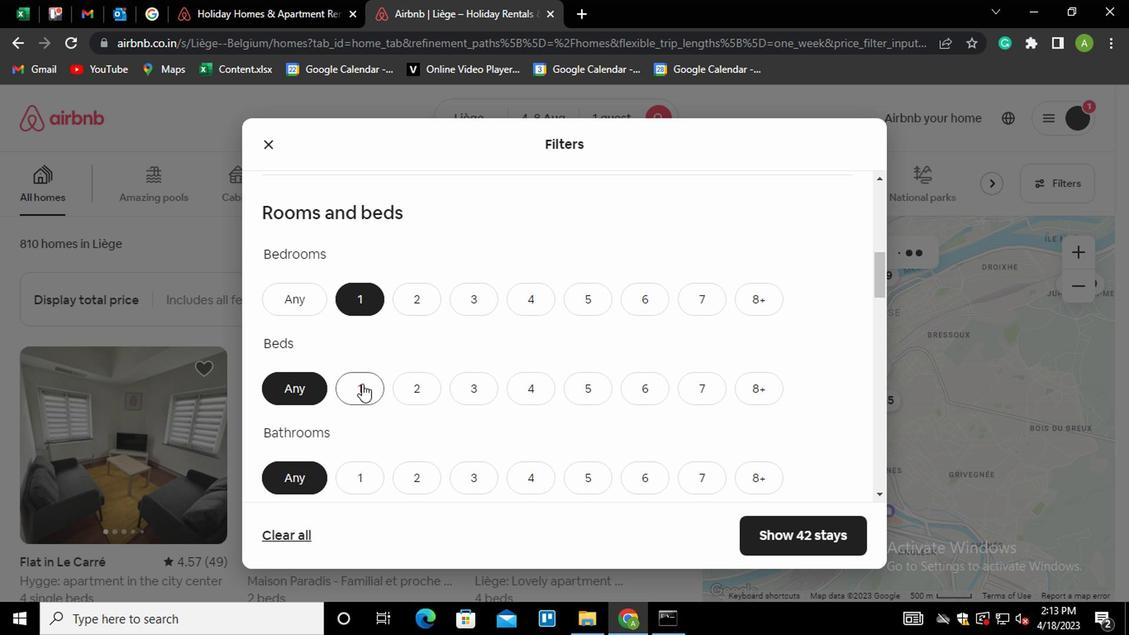 
Action: Mouse pressed left at (357, 388)
Screenshot: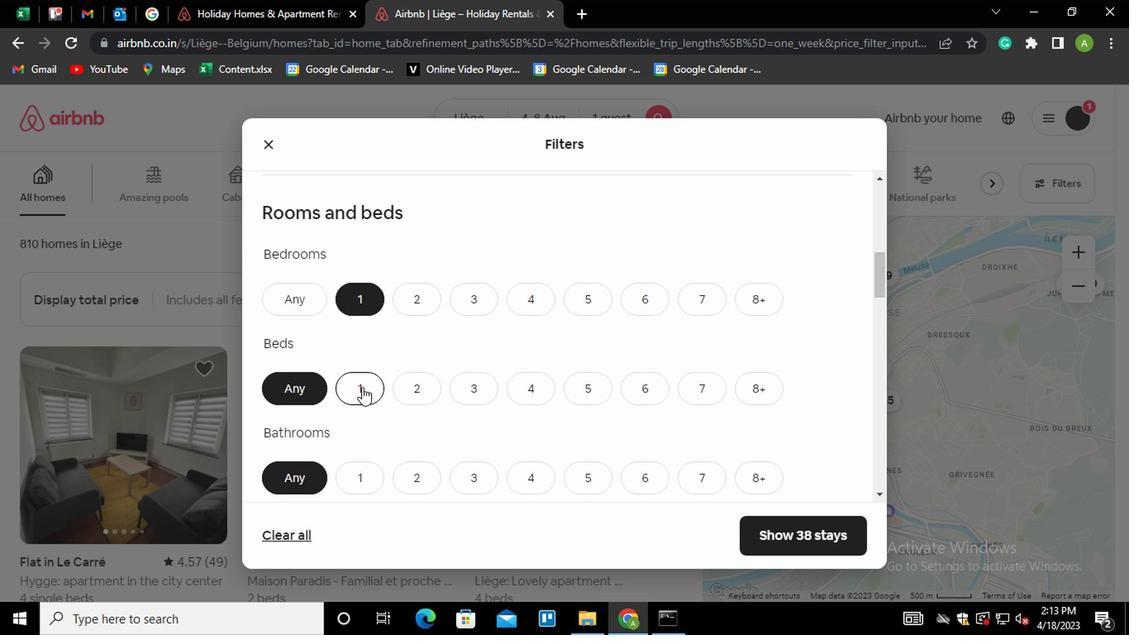 
Action: Mouse moved to (360, 471)
Screenshot: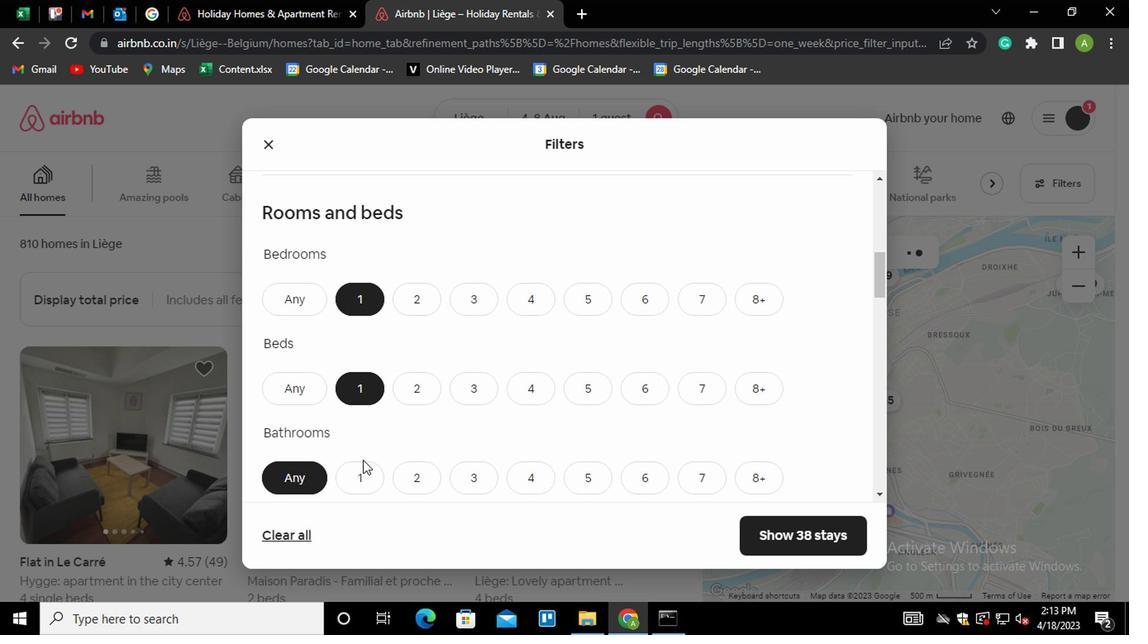 
Action: Mouse pressed left at (360, 471)
Screenshot: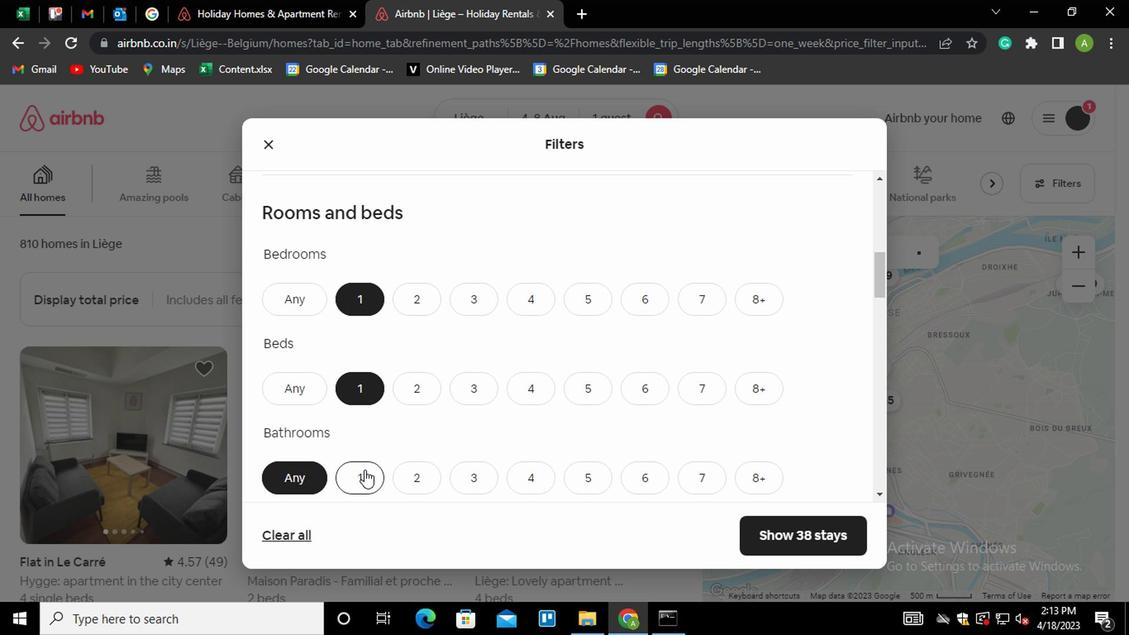 
Action: Mouse moved to (521, 417)
Screenshot: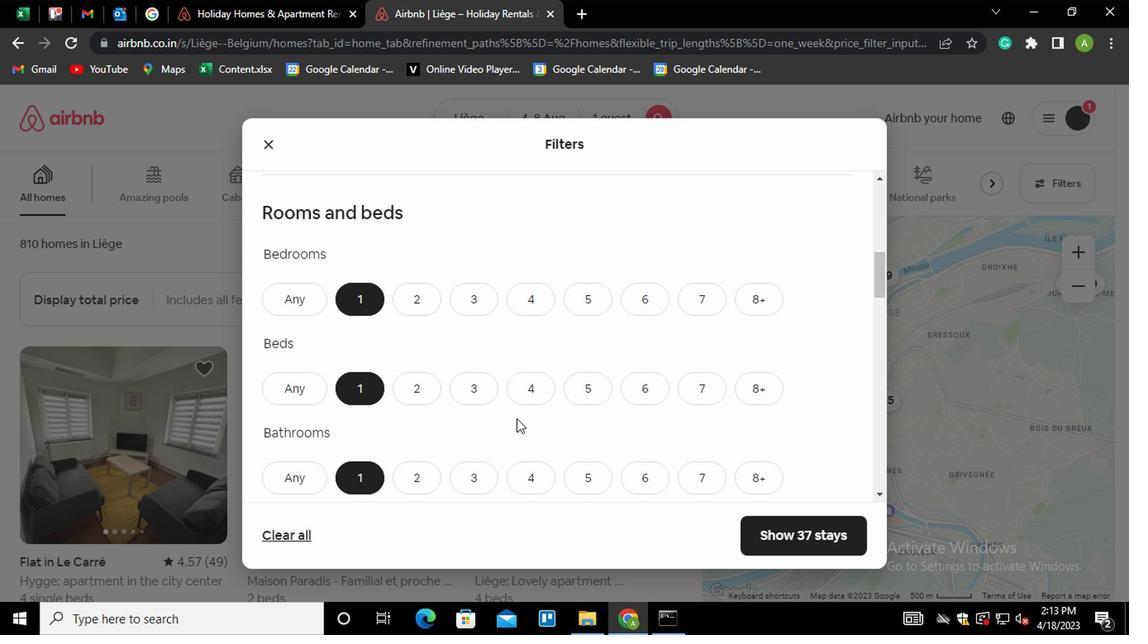 
Action: Mouse scrolled (521, 416) with delta (0, 0)
Screenshot: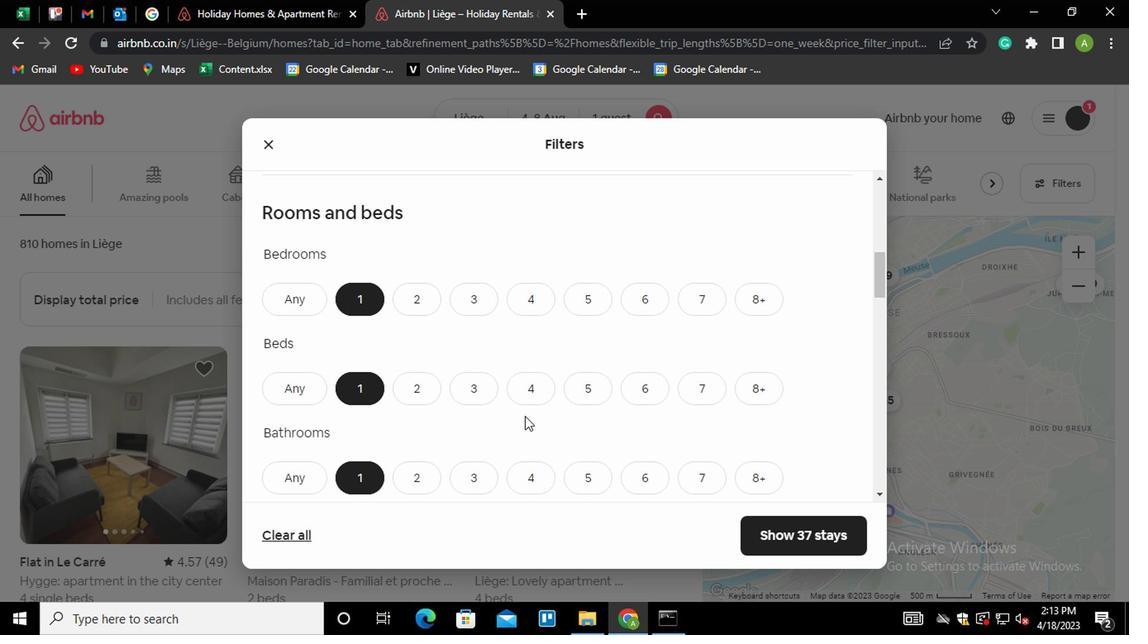 
Action: Mouse scrolled (521, 416) with delta (0, 0)
Screenshot: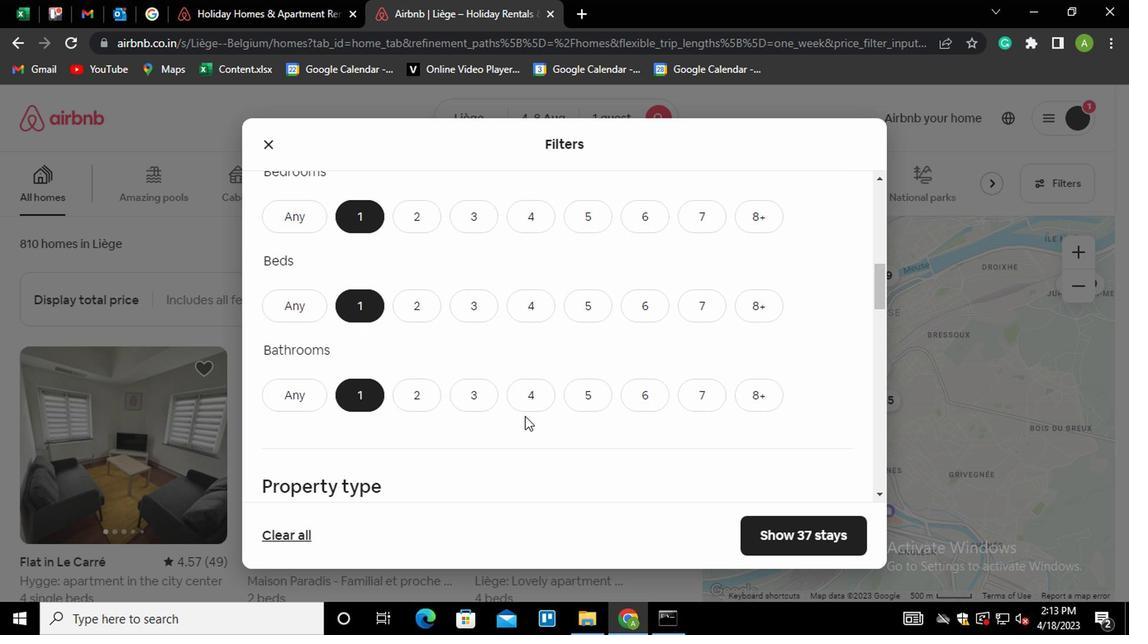 
Action: Mouse scrolled (521, 416) with delta (0, 0)
Screenshot: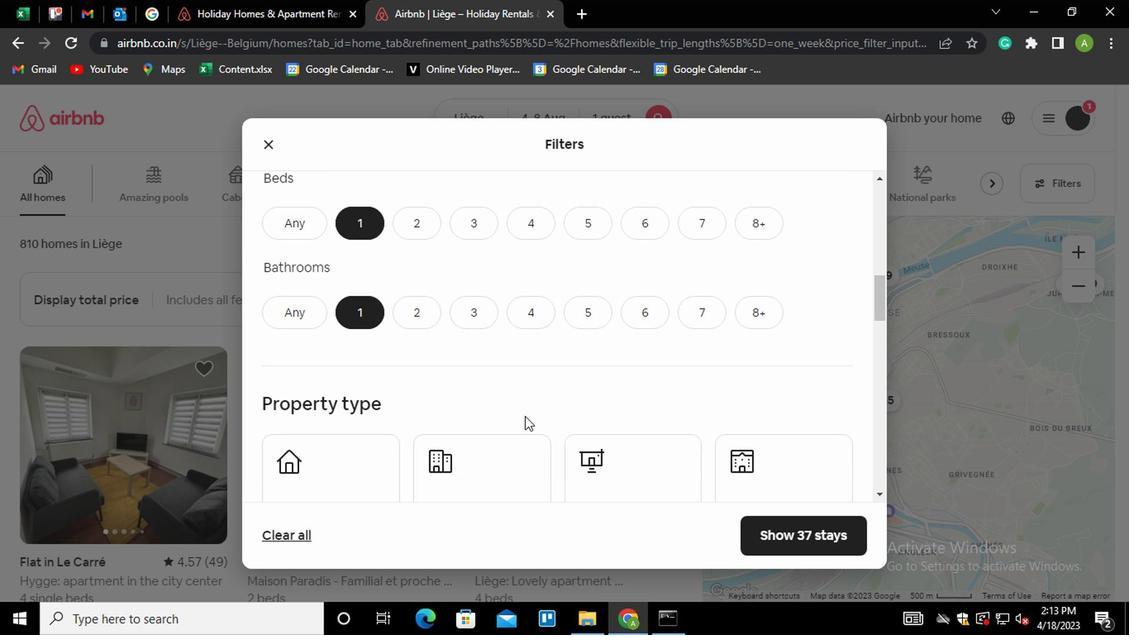 
Action: Mouse scrolled (521, 416) with delta (0, 0)
Screenshot: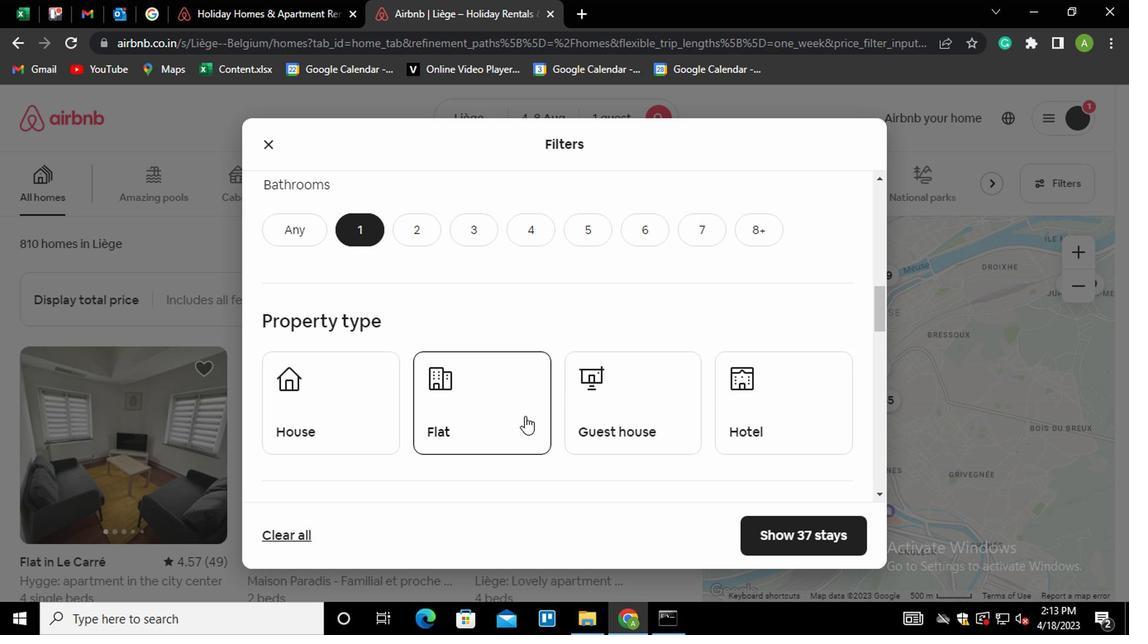 
Action: Mouse scrolled (521, 416) with delta (0, 0)
Screenshot: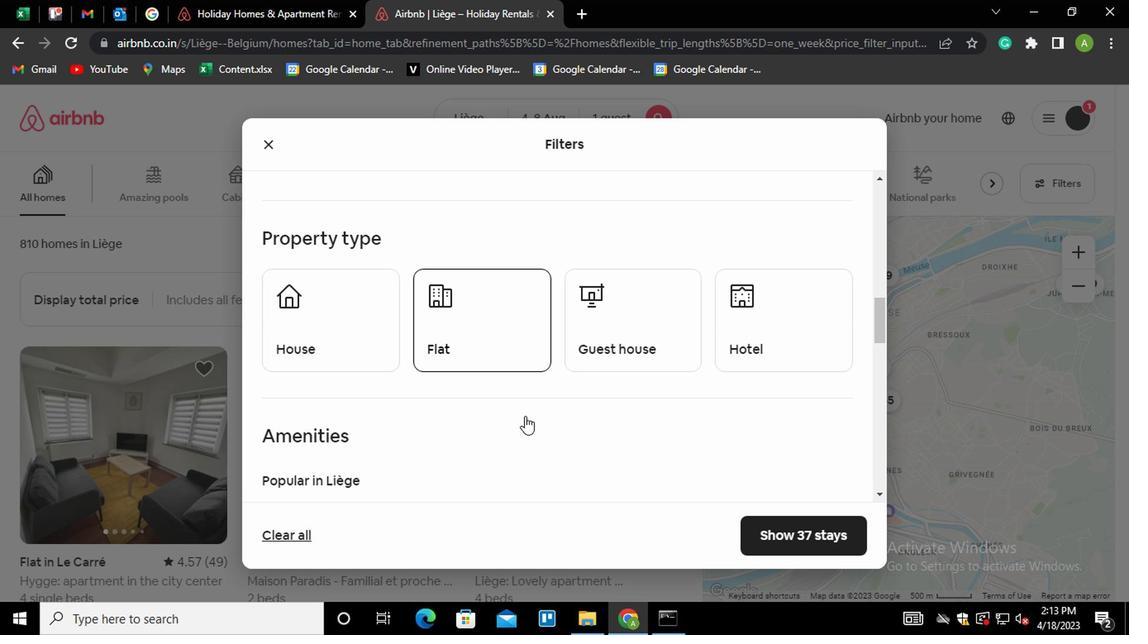 
Action: Mouse scrolled (521, 416) with delta (0, 0)
Screenshot: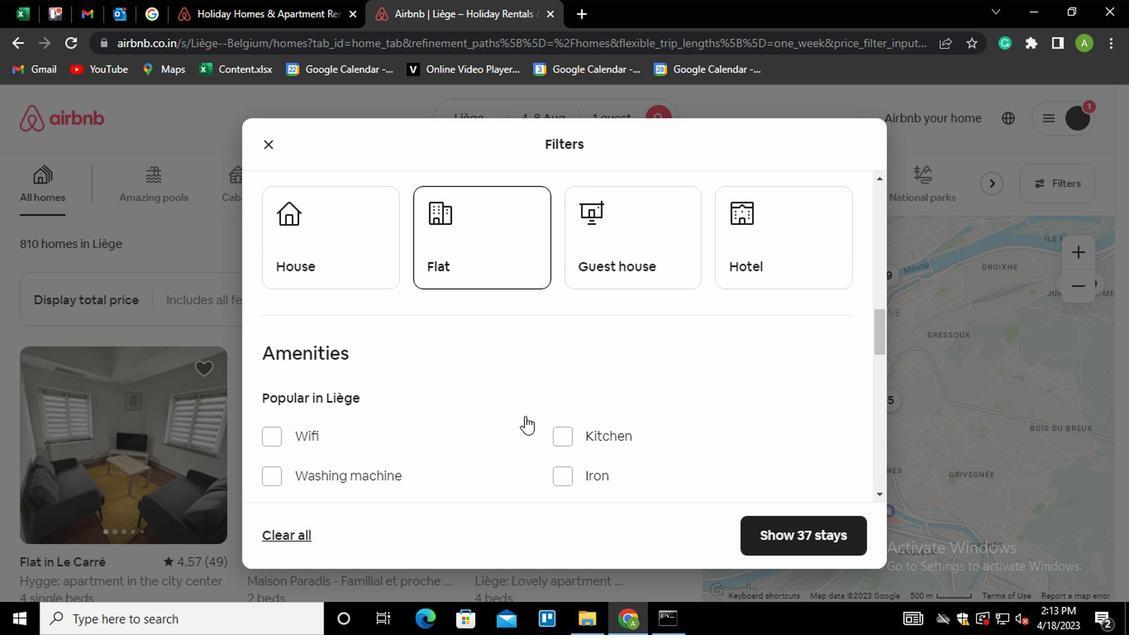 
Action: Mouse scrolled (521, 416) with delta (0, 0)
Screenshot: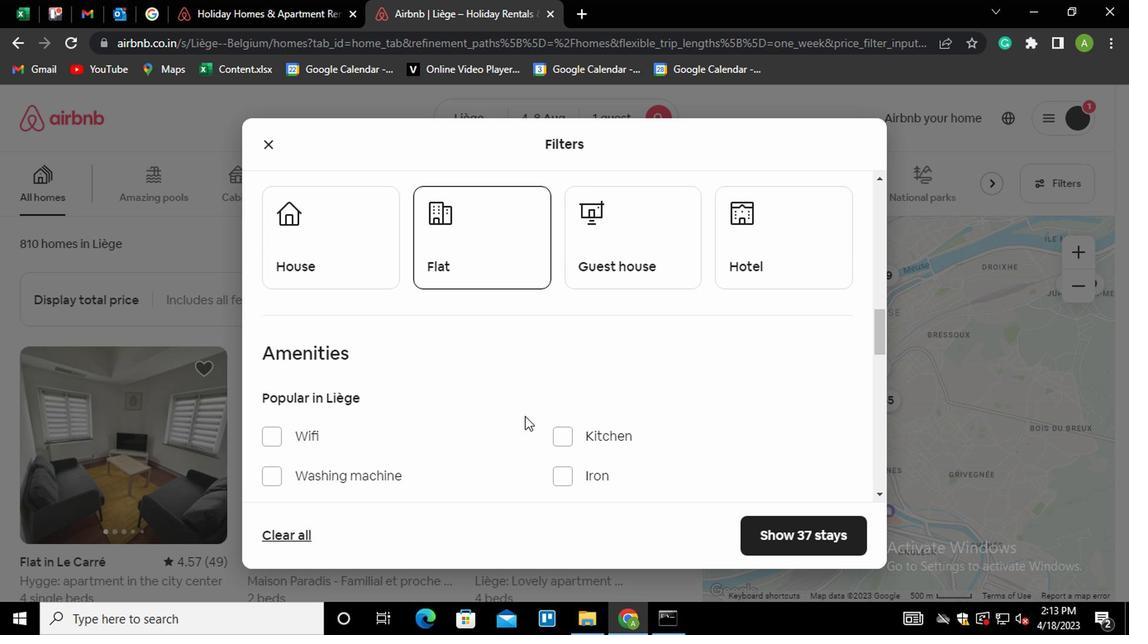 
Action: Mouse moved to (295, 388)
Screenshot: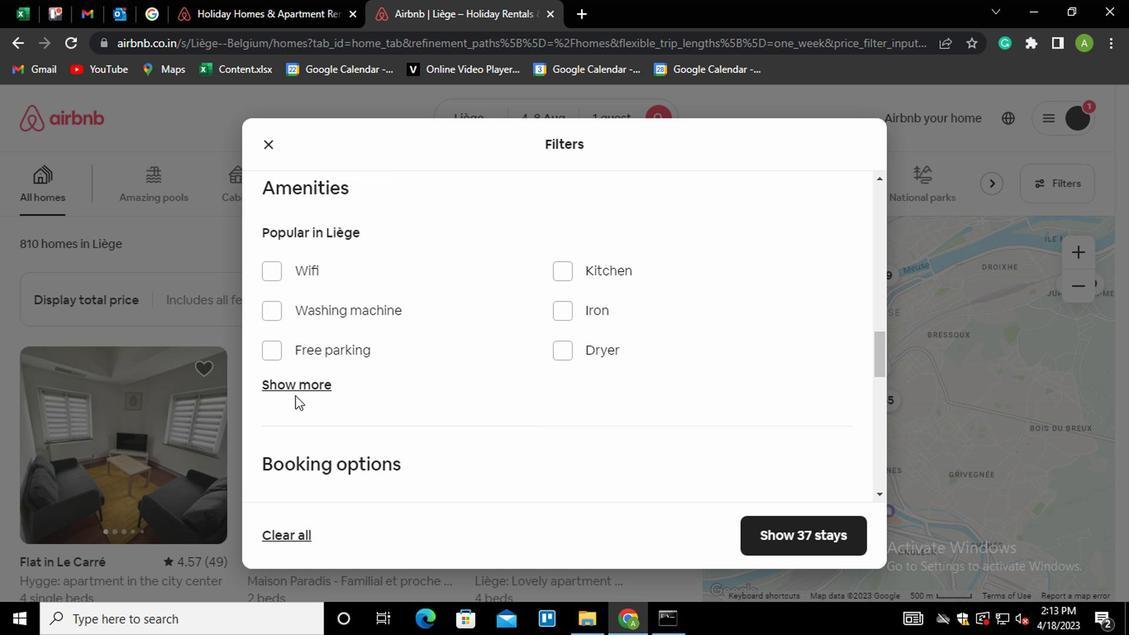 
Action: Mouse pressed left at (295, 388)
Screenshot: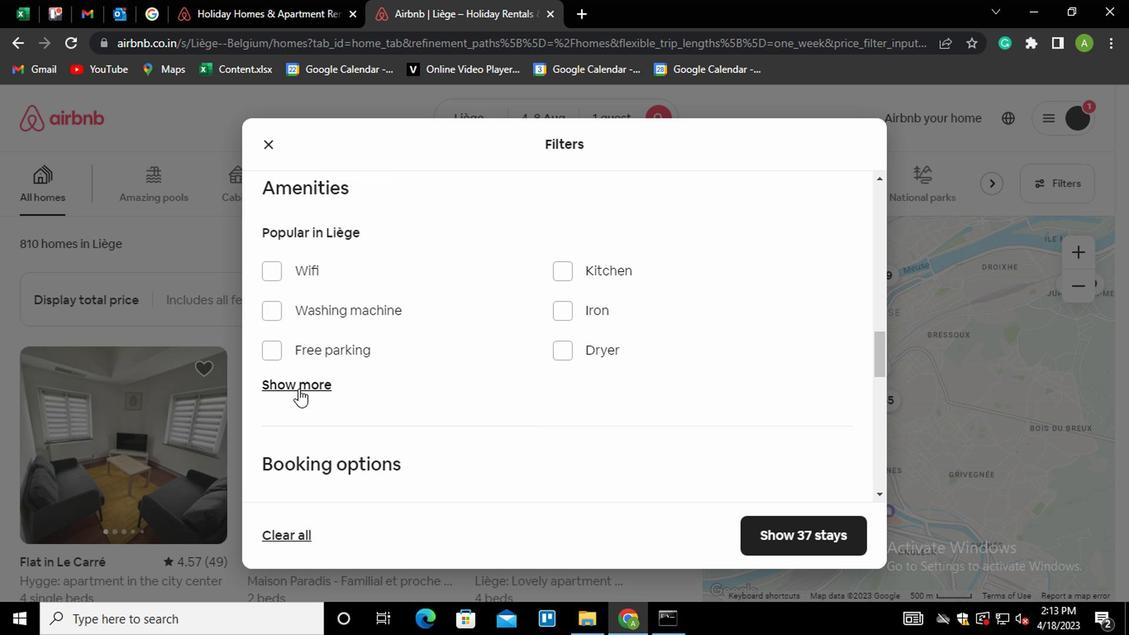 
Action: Mouse moved to (553, 446)
Screenshot: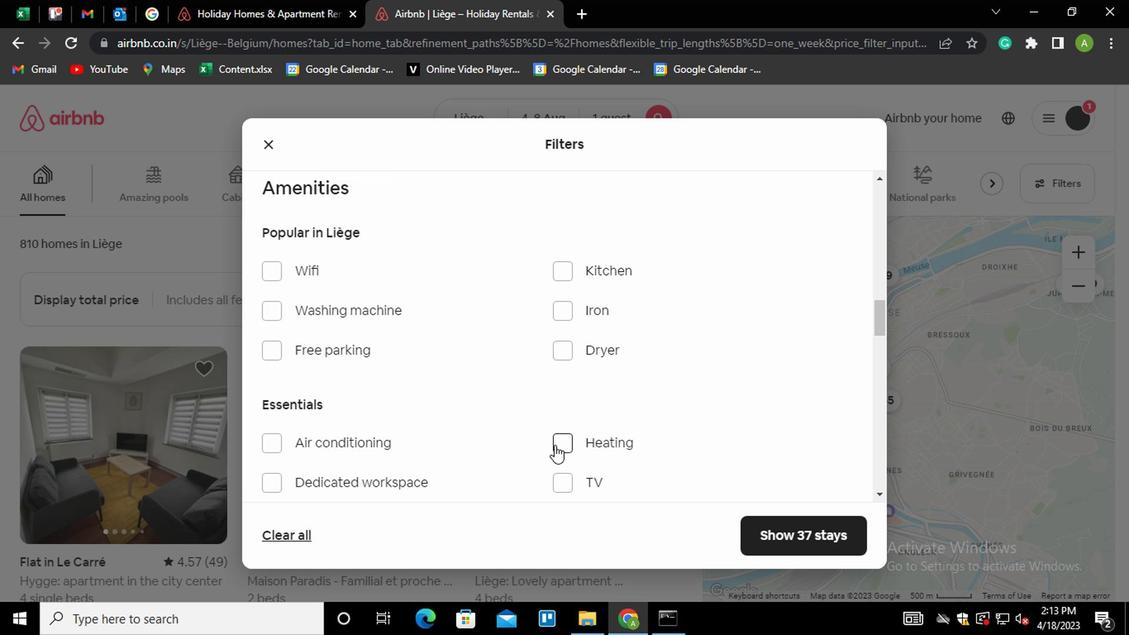 
Action: Mouse pressed left at (553, 446)
Screenshot: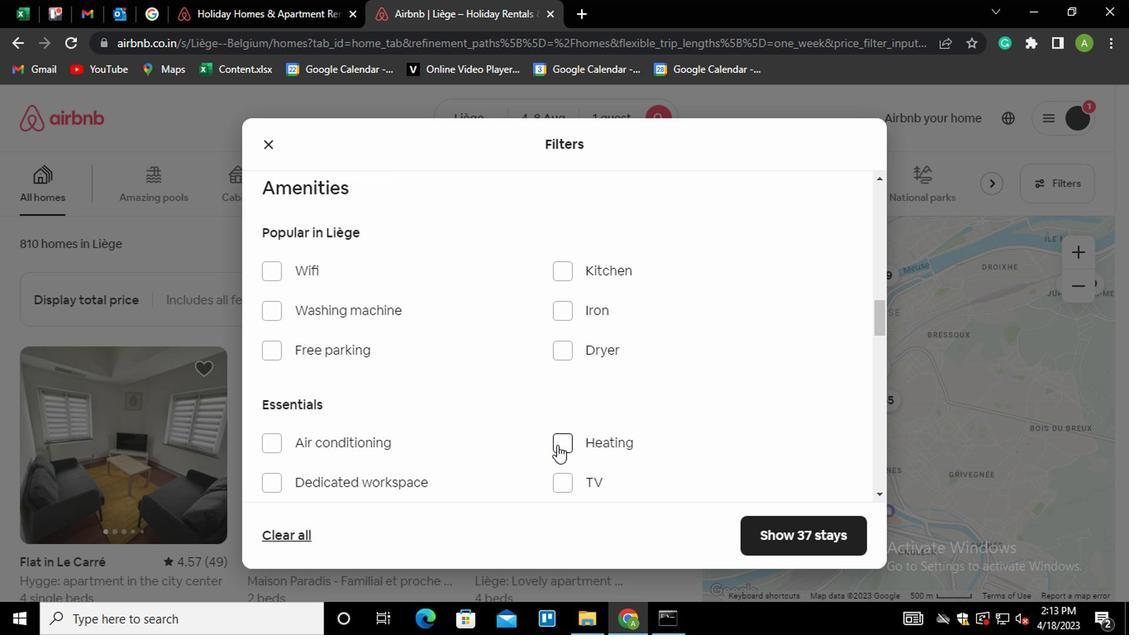 
Action: Mouse moved to (645, 412)
Screenshot: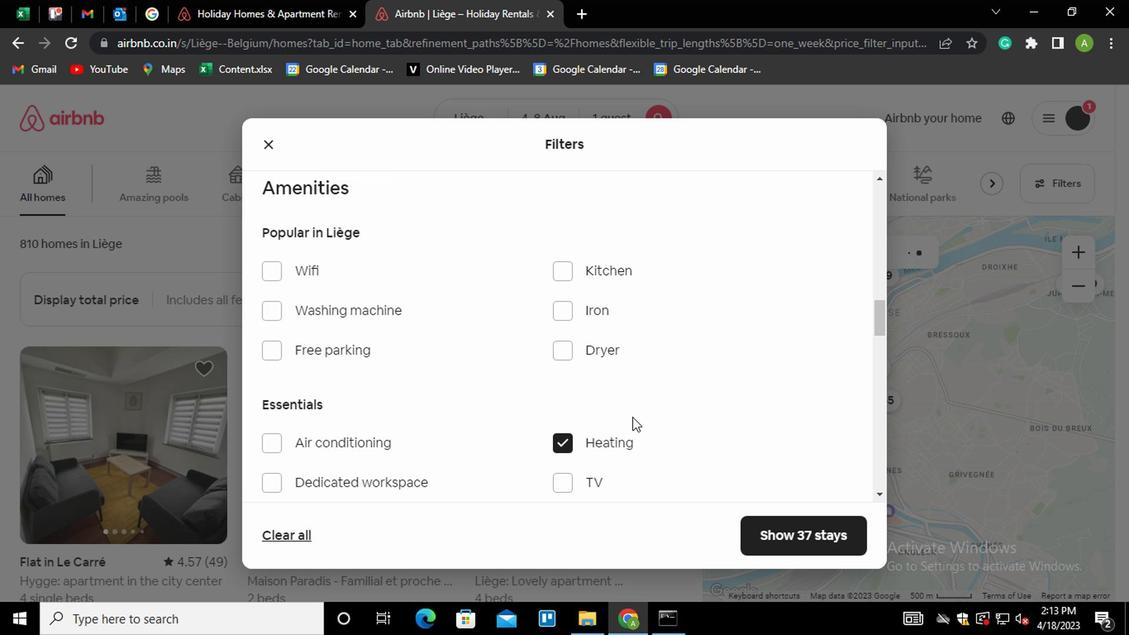 
Action: Mouse scrolled (645, 412) with delta (0, 0)
Screenshot: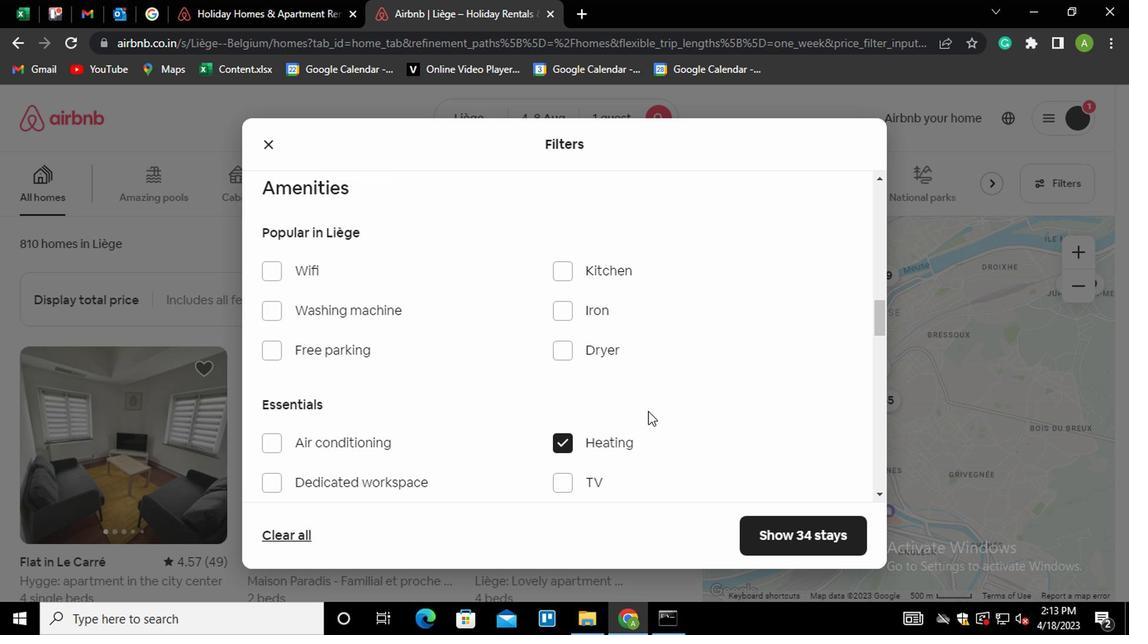 
Action: Mouse scrolled (645, 412) with delta (0, 0)
Screenshot: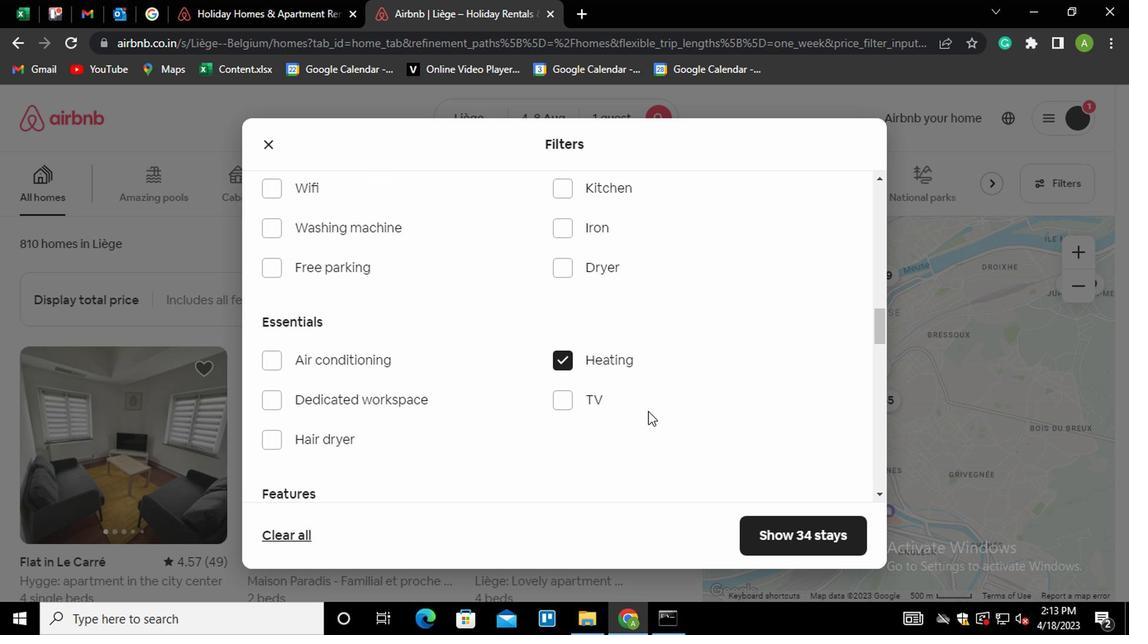 
Action: Mouse scrolled (645, 412) with delta (0, 0)
Screenshot: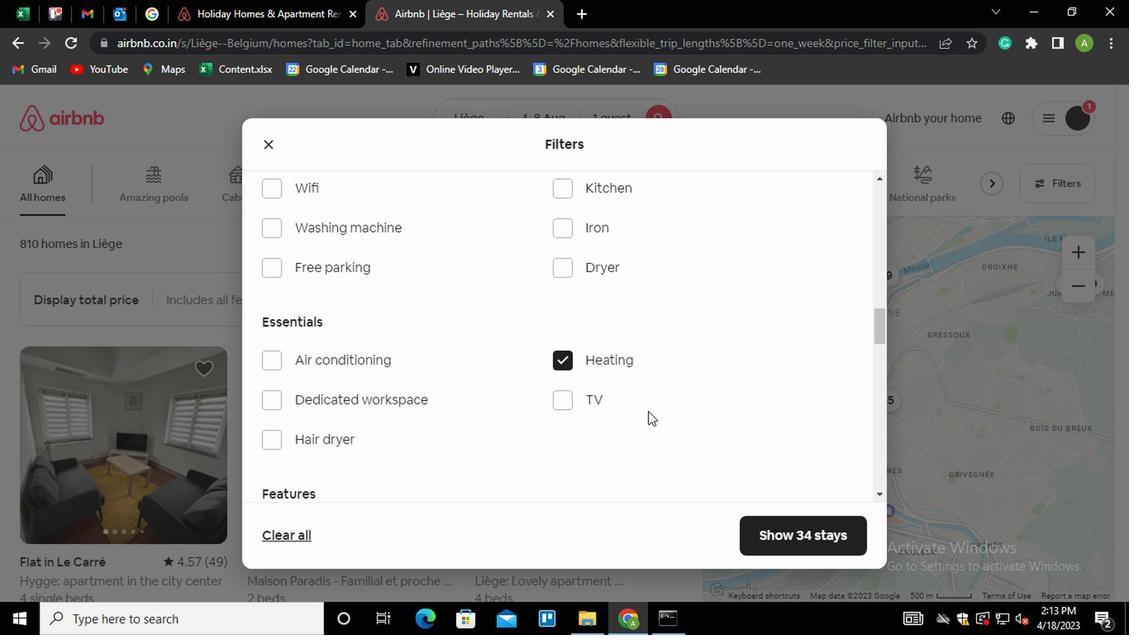 
Action: Mouse scrolled (645, 412) with delta (0, 0)
Screenshot: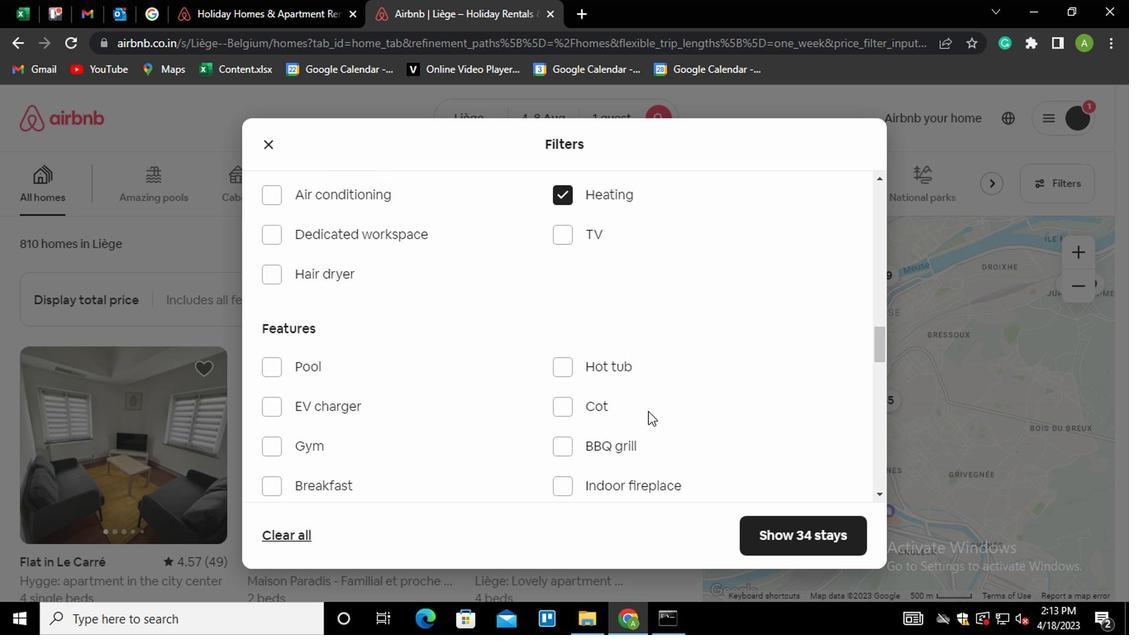 
Action: Mouse scrolled (645, 412) with delta (0, 0)
Screenshot: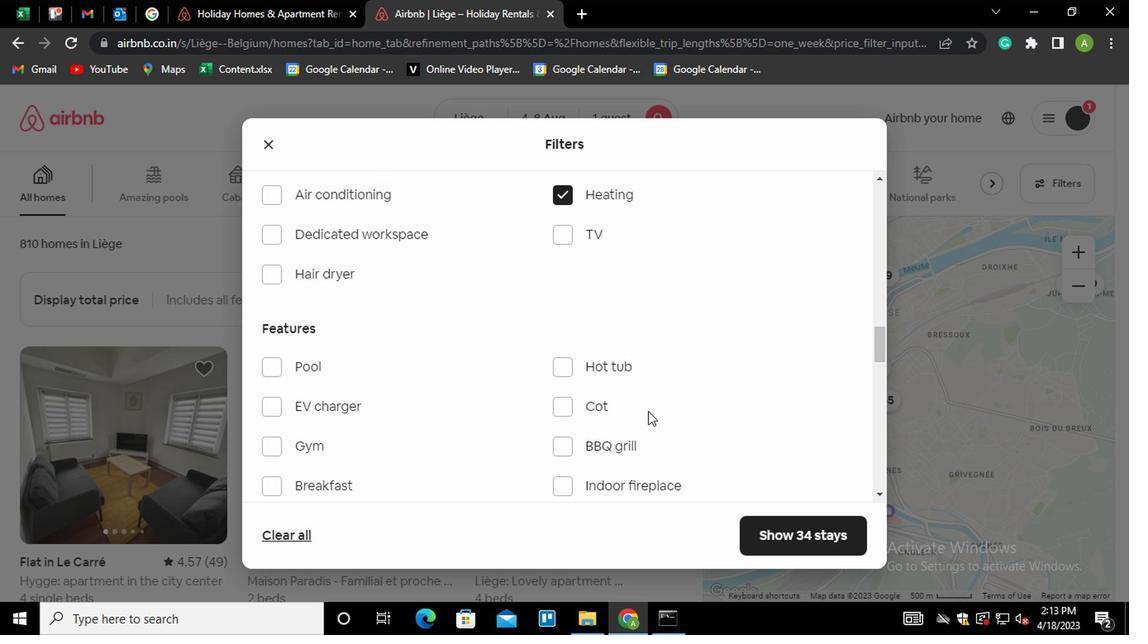 
Action: Mouse scrolled (645, 412) with delta (0, 0)
Screenshot: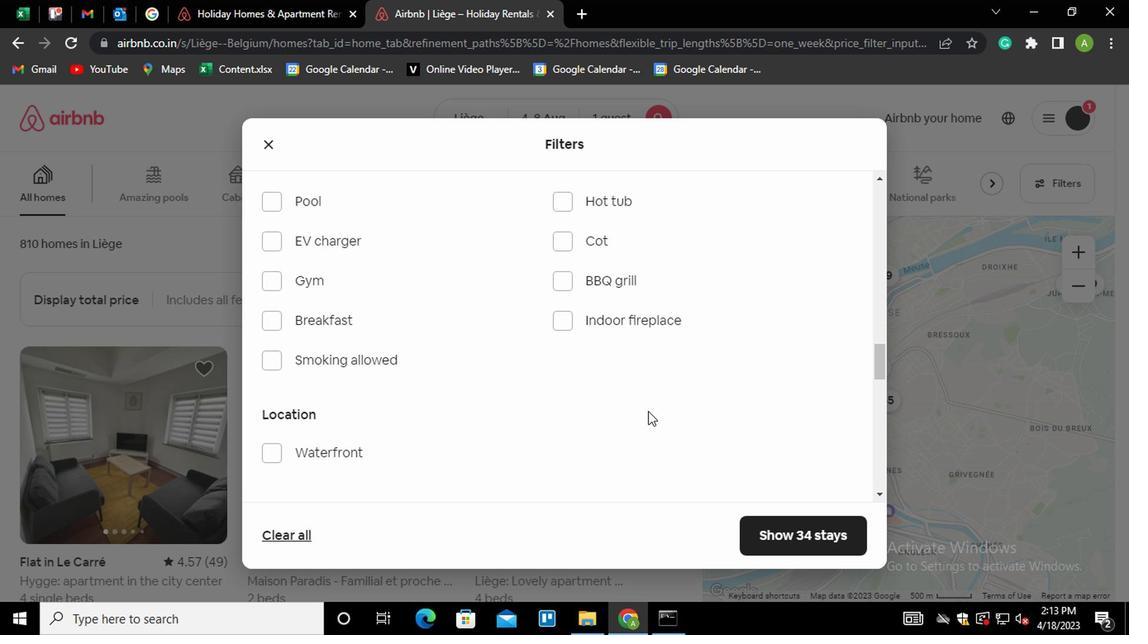 
Action: Mouse scrolled (645, 412) with delta (0, 0)
Screenshot: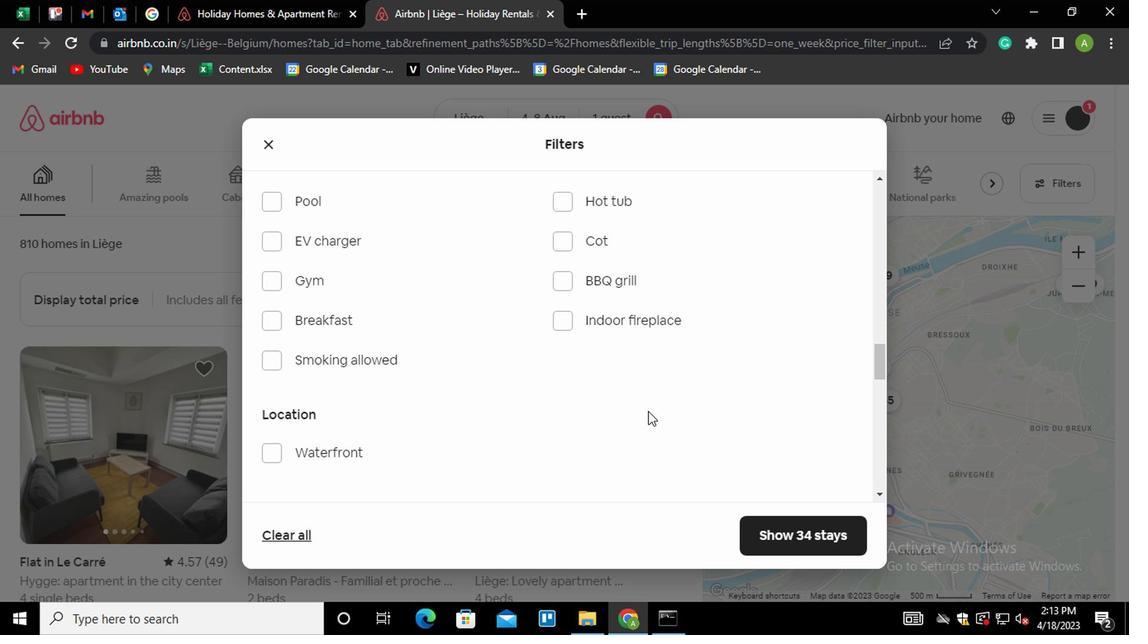 
Action: Mouse scrolled (645, 412) with delta (0, 0)
Screenshot: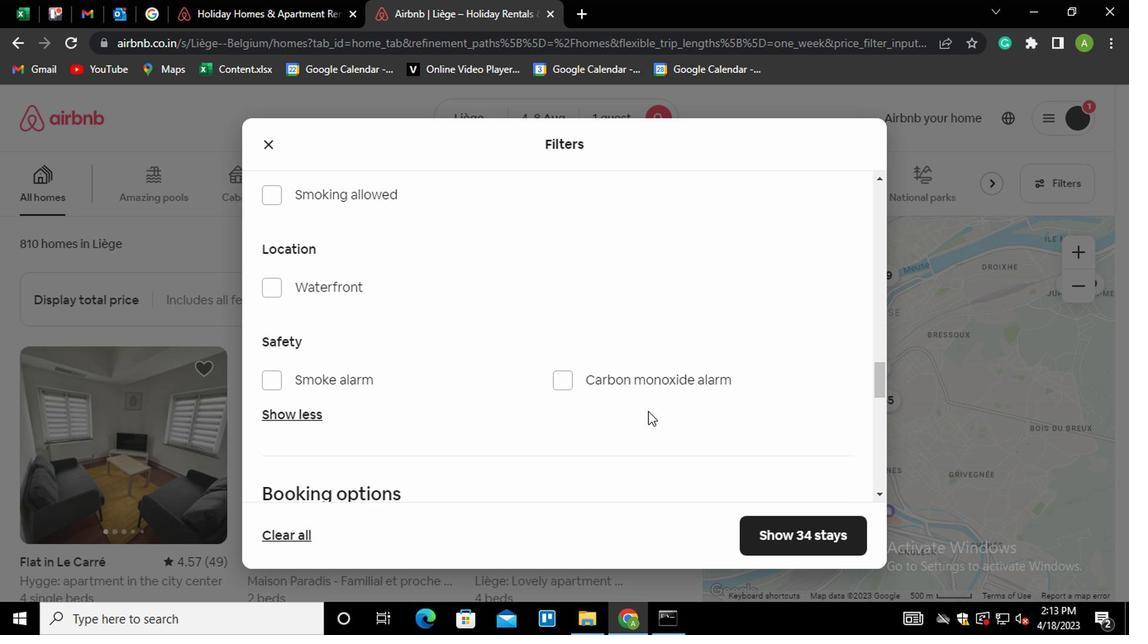 
Action: Mouse scrolled (645, 412) with delta (0, 0)
Screenshot: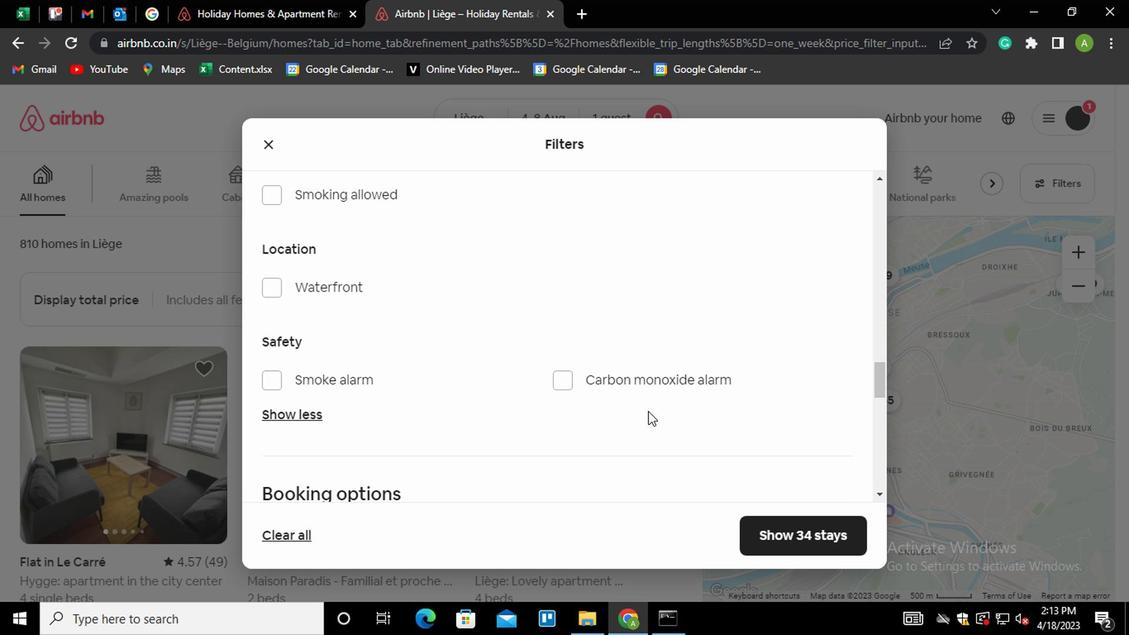 
Action: Mouse scrolled (645, 412) with delta (0, 0)
Screenshot: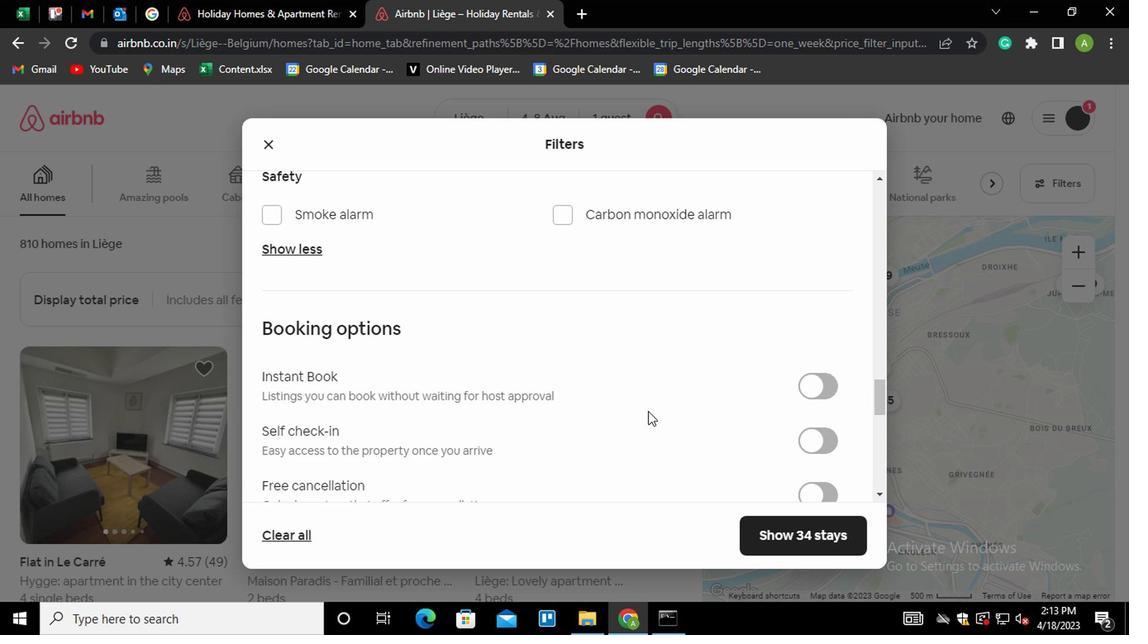 
Action: Mouse moved to (812, 353)
Screenshot: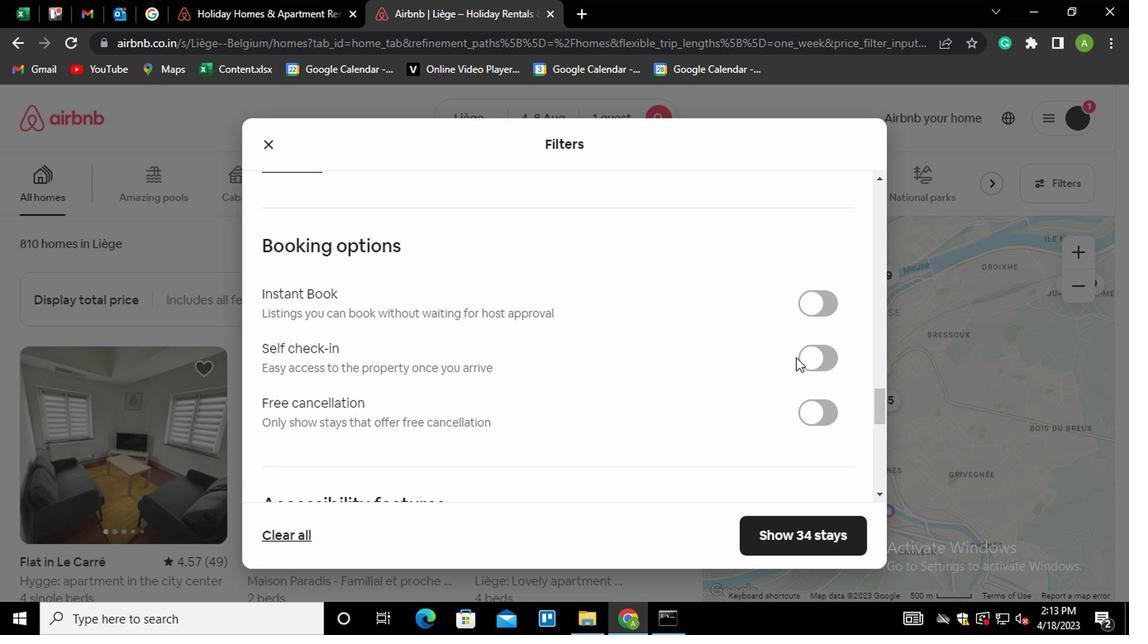 
Action: Mouse pressed left at (812, 353)
Screenshot: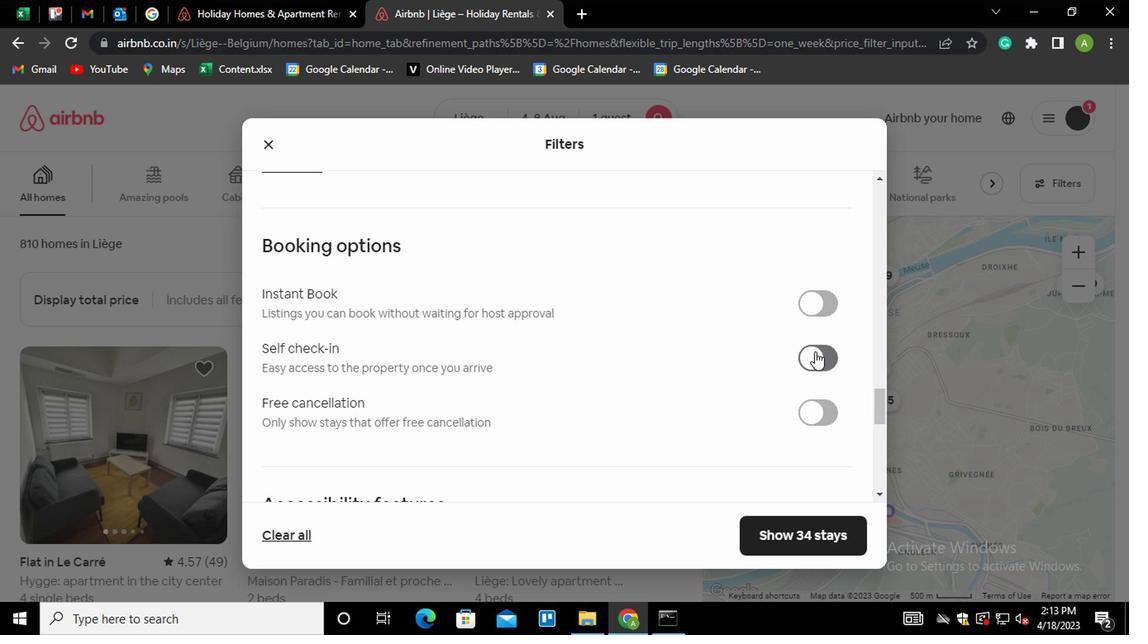 
Action: Mouse moved to (744, 355)
Screenshot: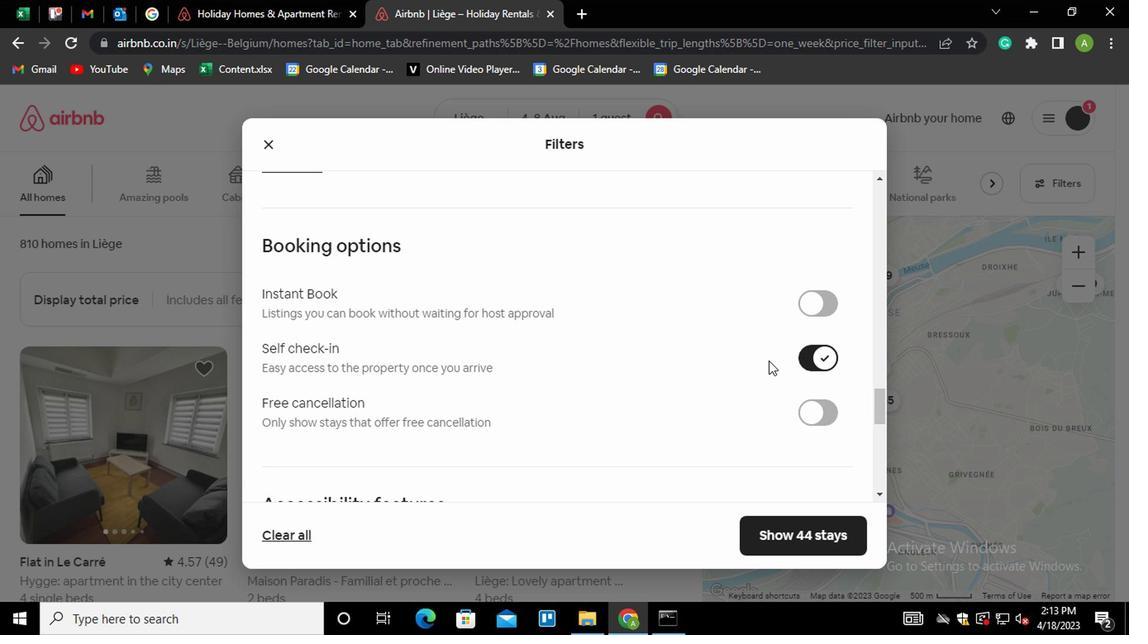 
Action: Mouse scrolled (744, 355) with delta (0, 0)
Screenshot: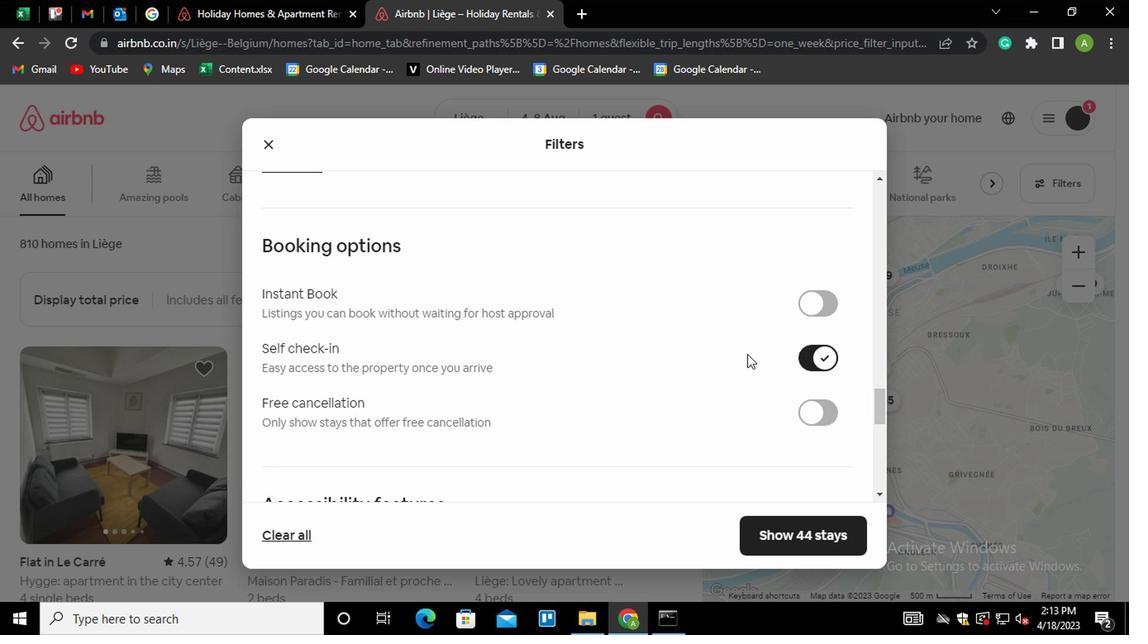 
Action: Mouse scrolled (744, 355) with delta (0, 0)
Screenshot: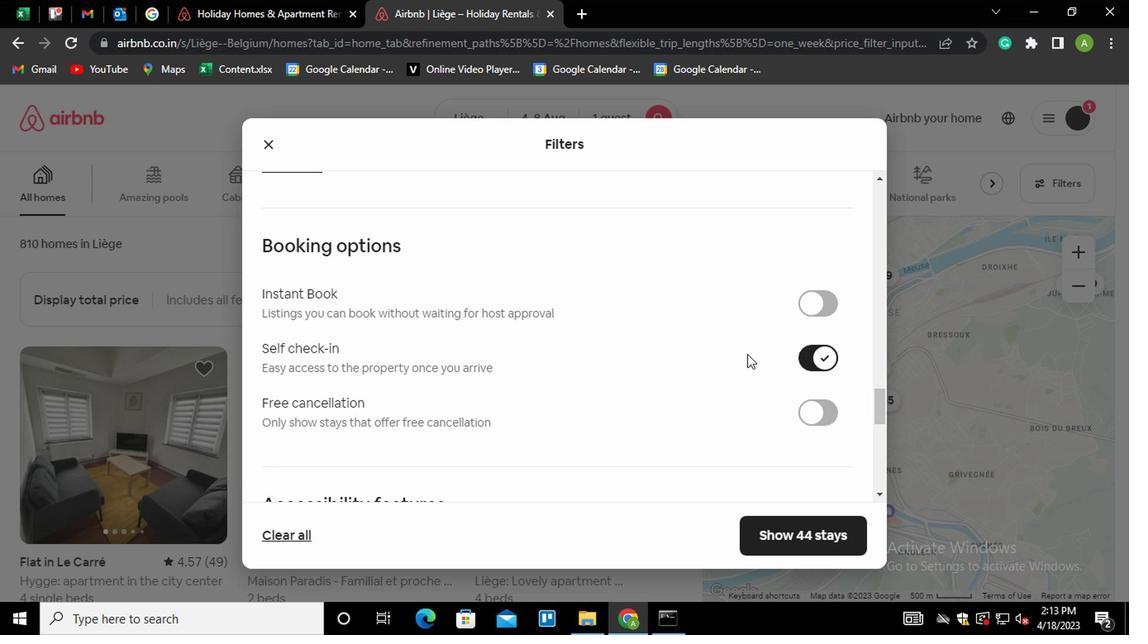 
Action: Mouse scrolled (744, 355) with delta (0, 0)
Screenshot: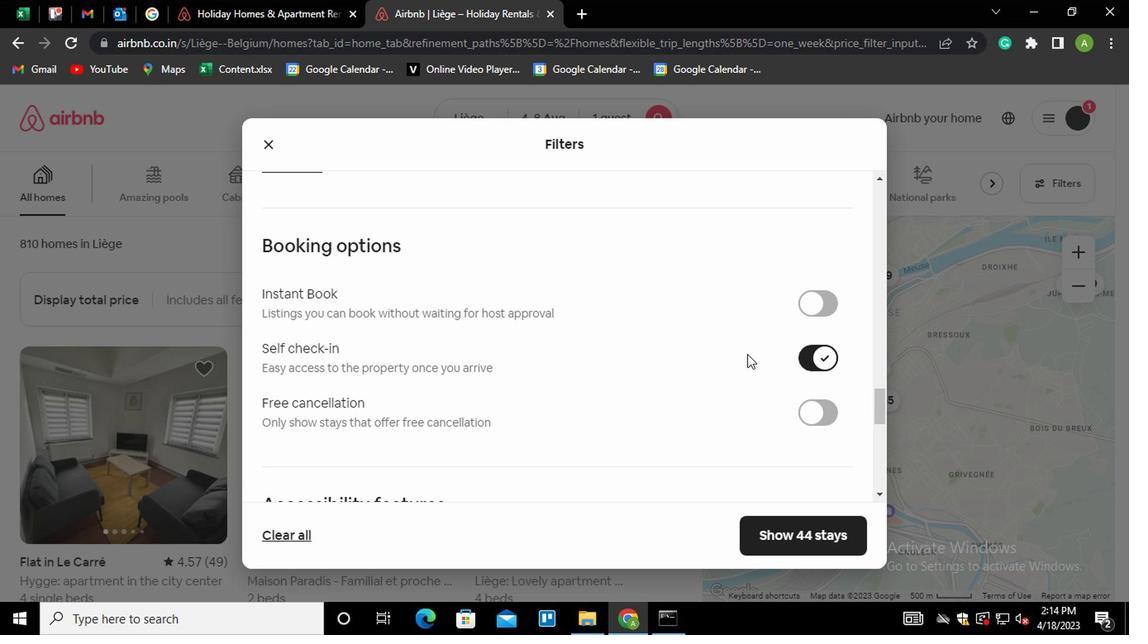
Action: Mouse scrolled (744, 355) with delta (0, 0)
Screenshot: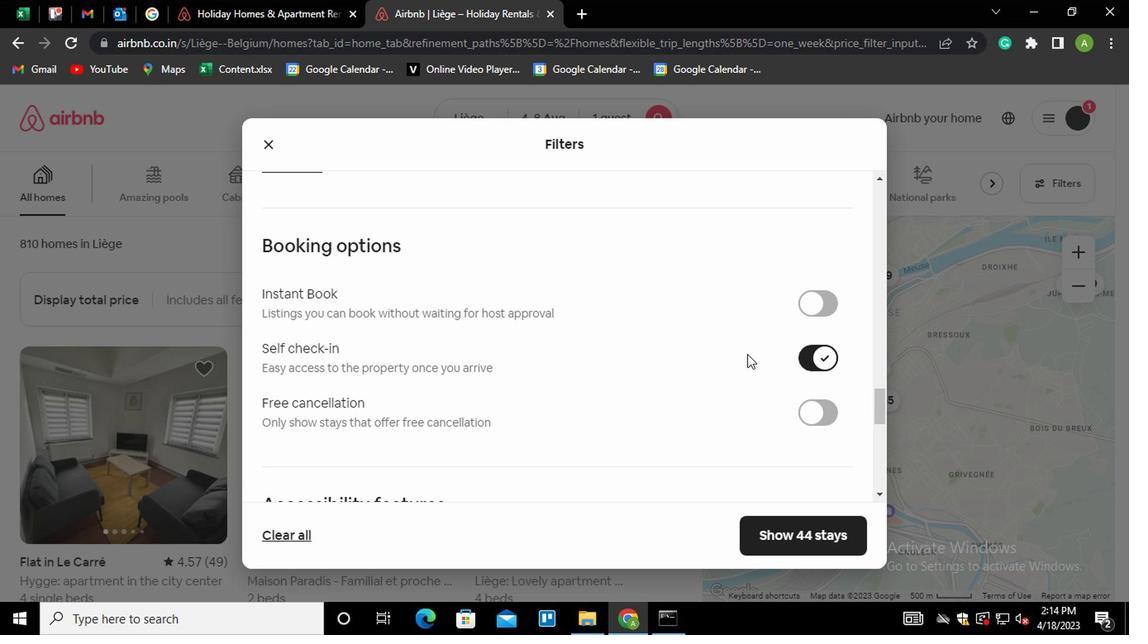 
Action: Mouse scrolled (744, 355) with delta (0, 0)
Screenshot: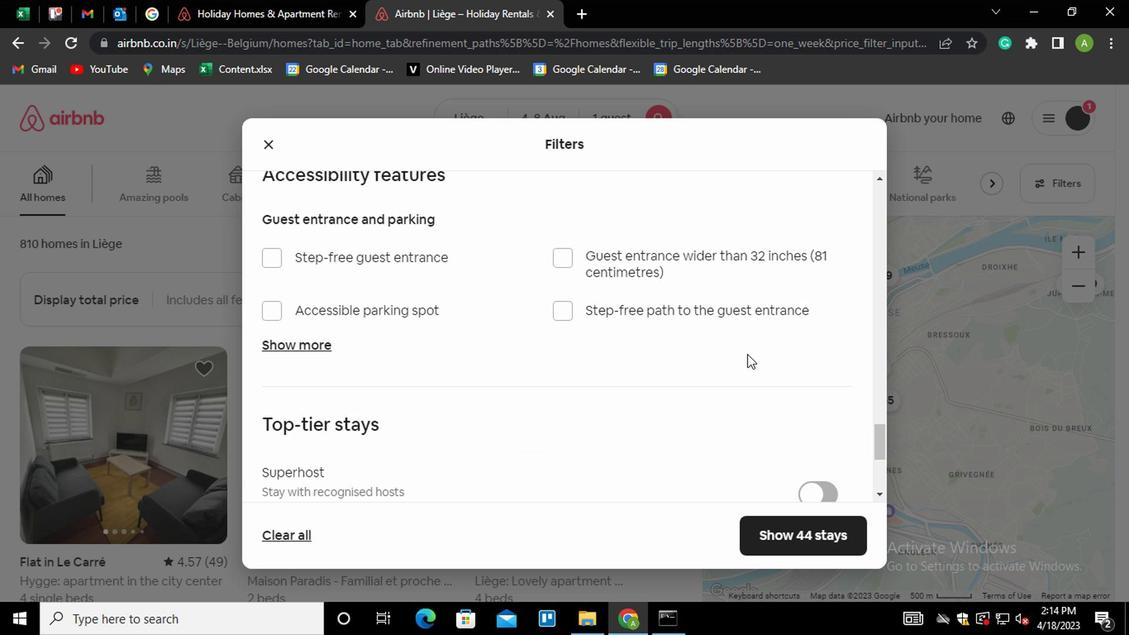 
Action: Mouse scrolled (744, 355) with delta (0, 0)
Screenshot: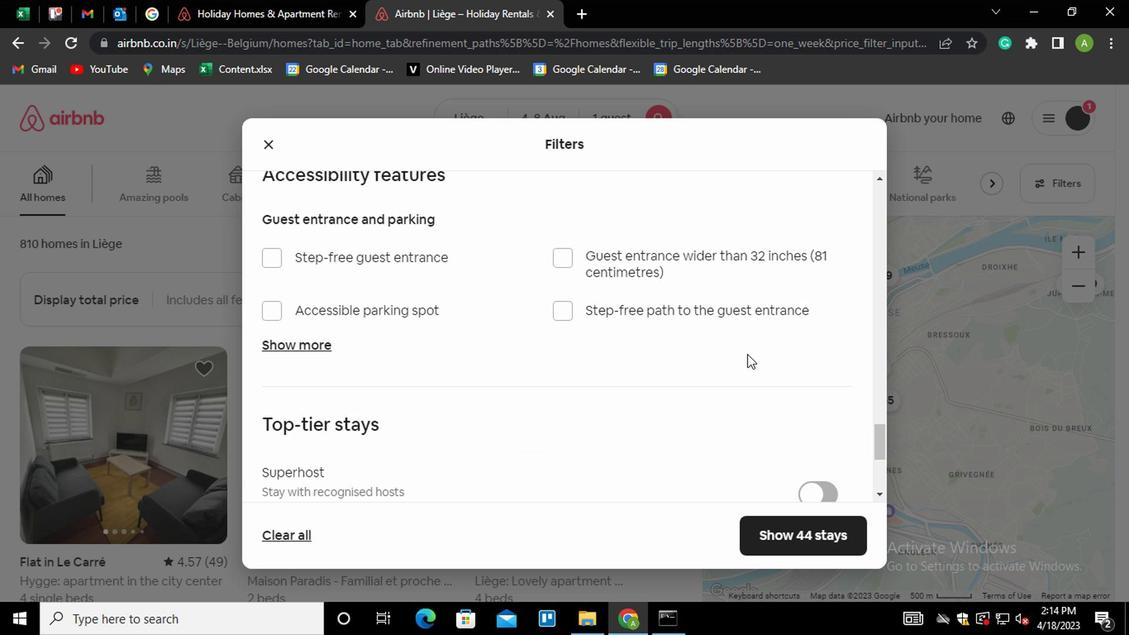 
Action: Mouse scrolled (744, 355) with delta (0, 0)
Screenshot: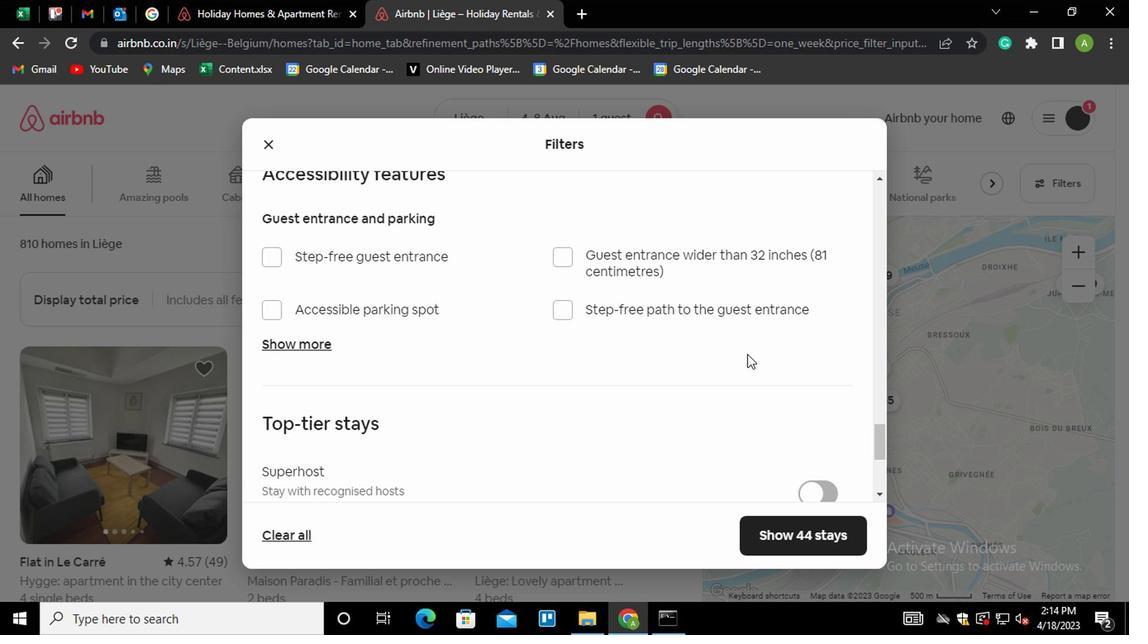 
Action: Mouse moved to (291, 398)
Screenshot: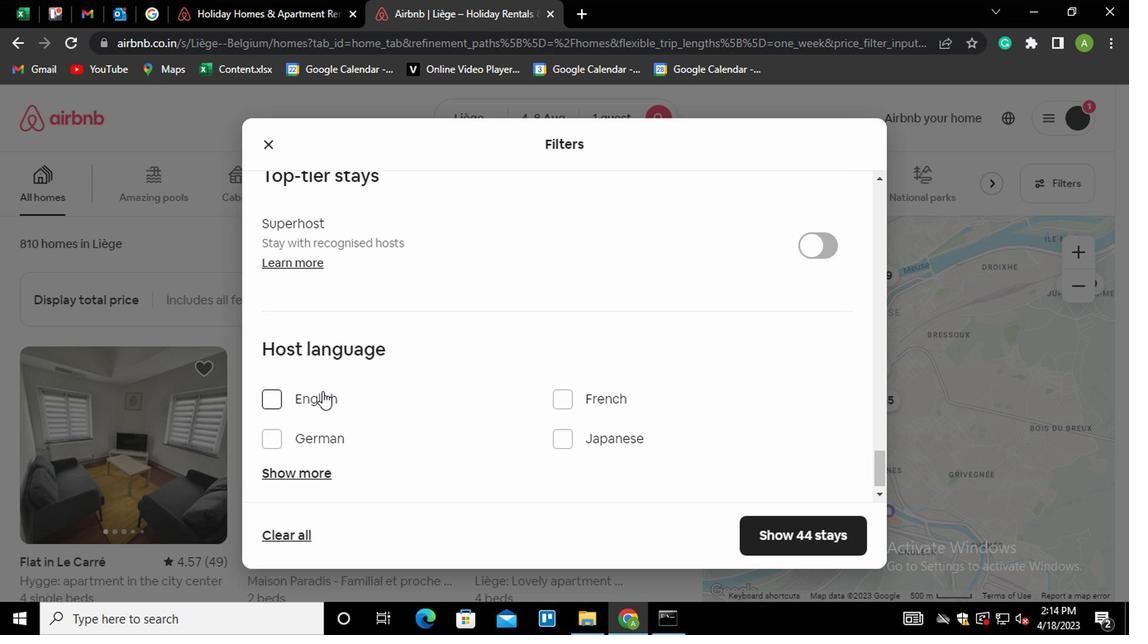 
Action: Mouse pressed left at (291, 398)
Screenshot: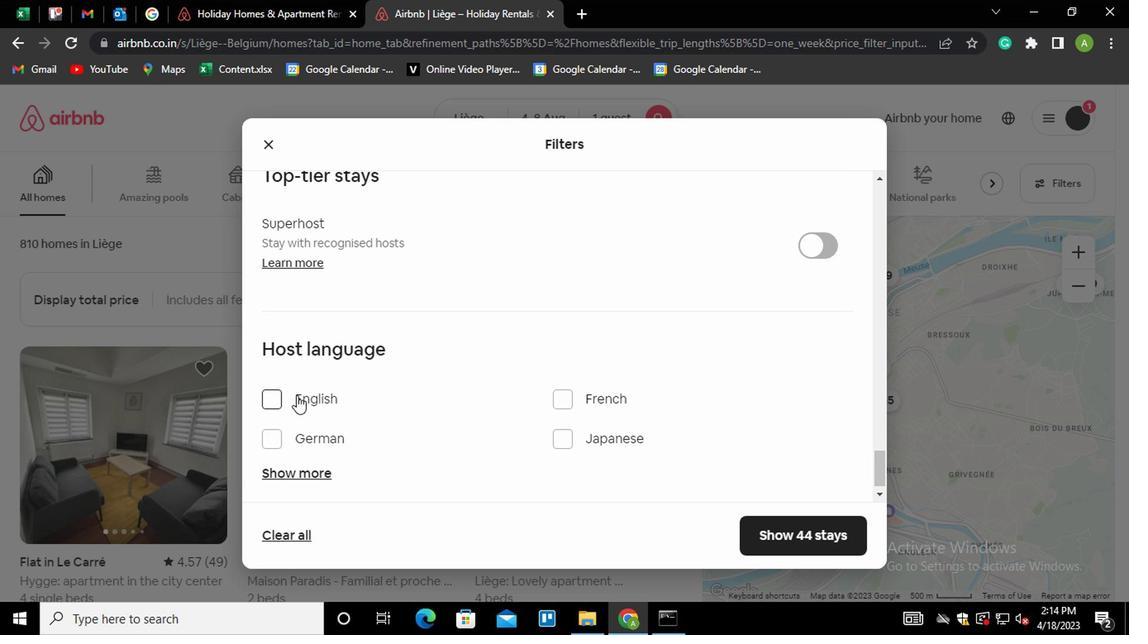 
Action: Mouse moved to (793, 534)
Screenshot: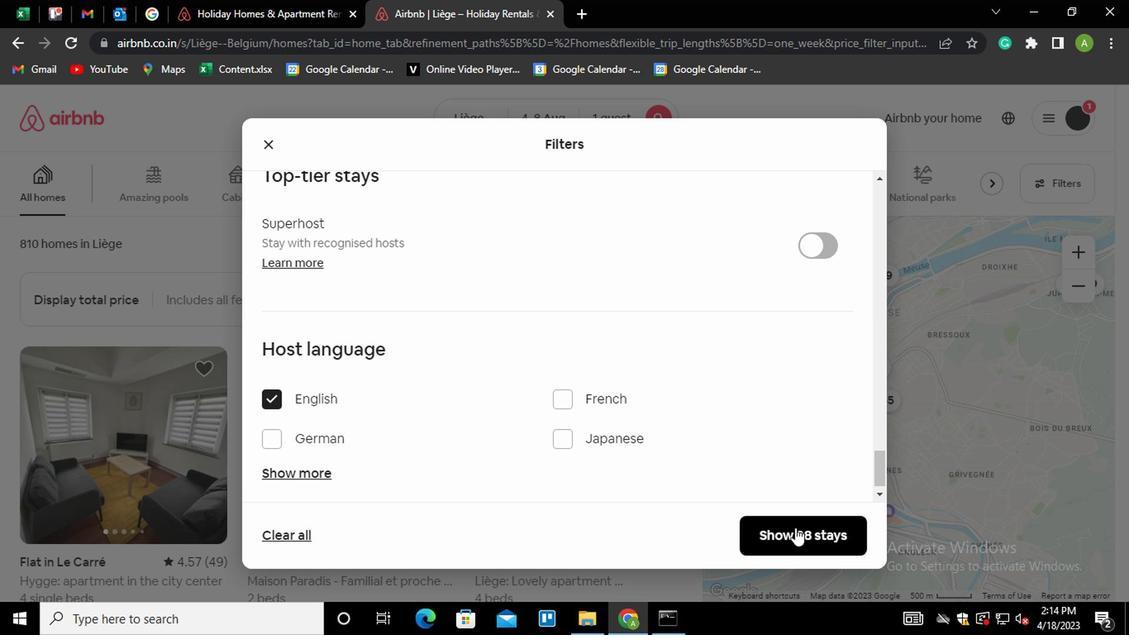 
Action: Mouse pressed left at (793, 534)
Screenshot: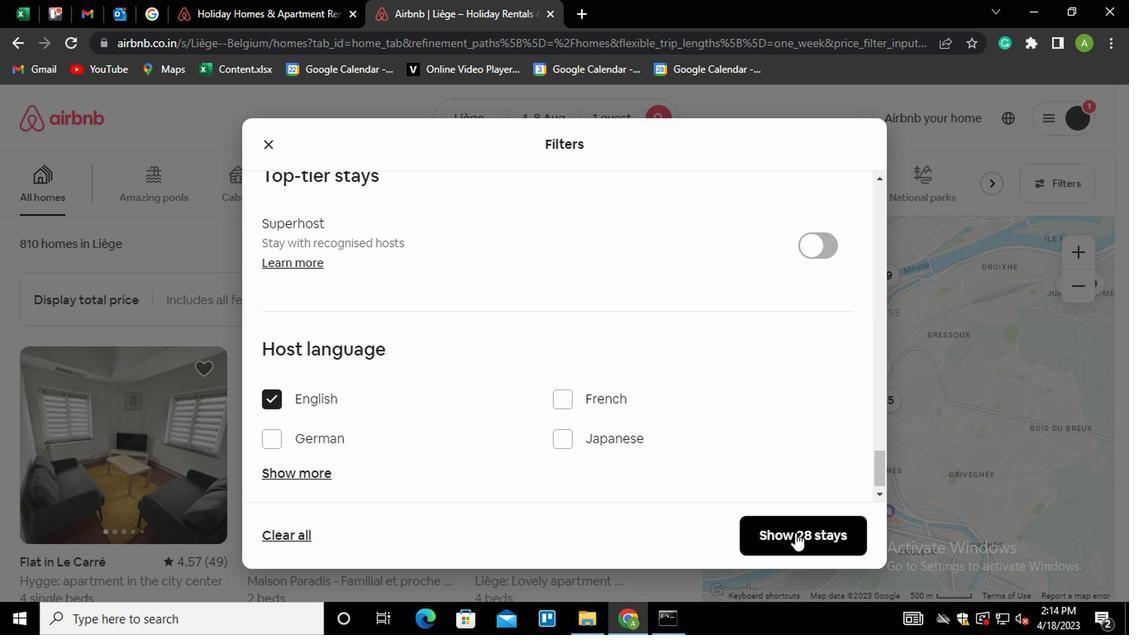 
